 Task: Search one way flight ticket for 4 adults, 2 children, 2 infants in seat and 1 infant on lap in premium economy from New Haven: Tweed-new Haven Airport to Rock Springs: Southwest Wyoming Regional Airport (rock Springs Sweetwater County Airport) on 8-5-2023. Choice of flights is Frontier. Number of bags: 2 checked bags. Price is upto 108000. Outbound departure time preference is 22:00.
Action: Mouse moved to (340, 138)
Screenshot: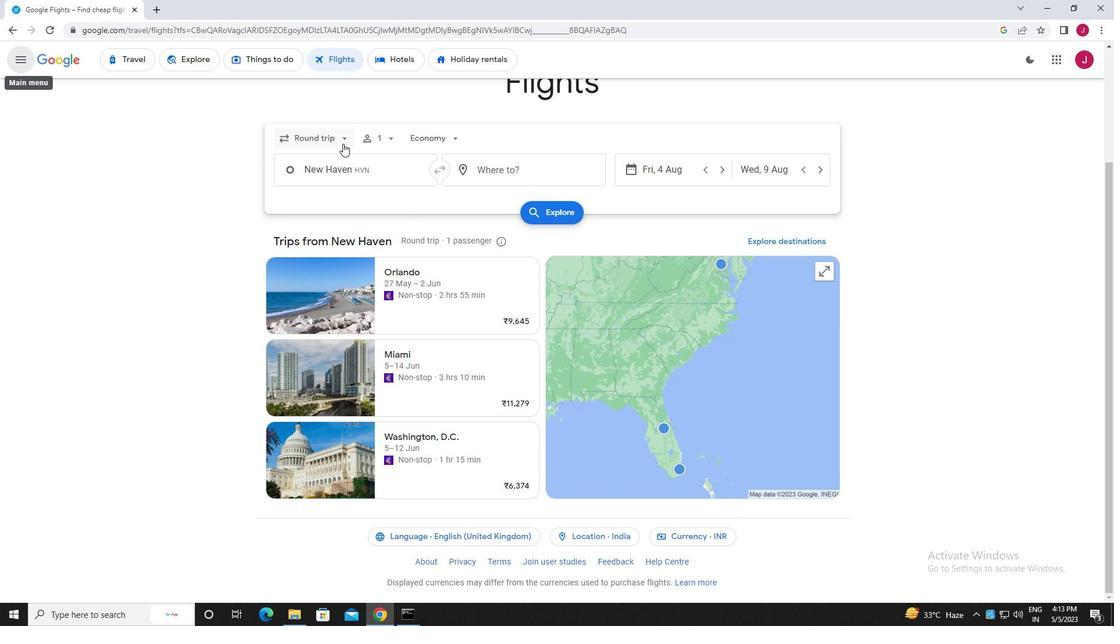 
Action: Mouse pressed left at (340, 138)
Screenshot: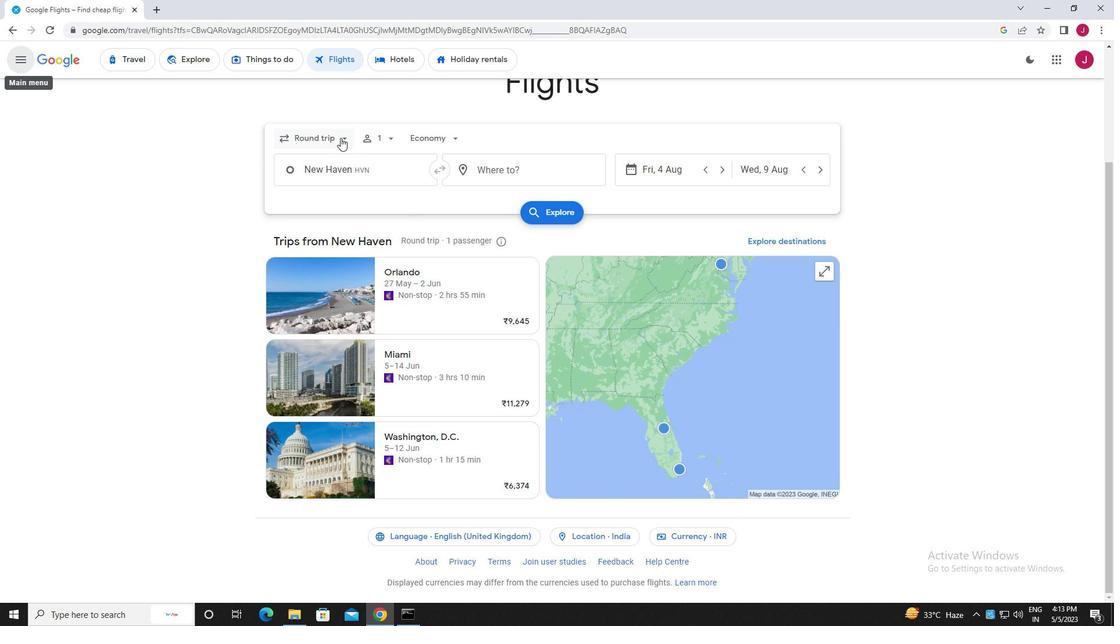 
Action: Mouse moved to (338, 188)
Screenshot: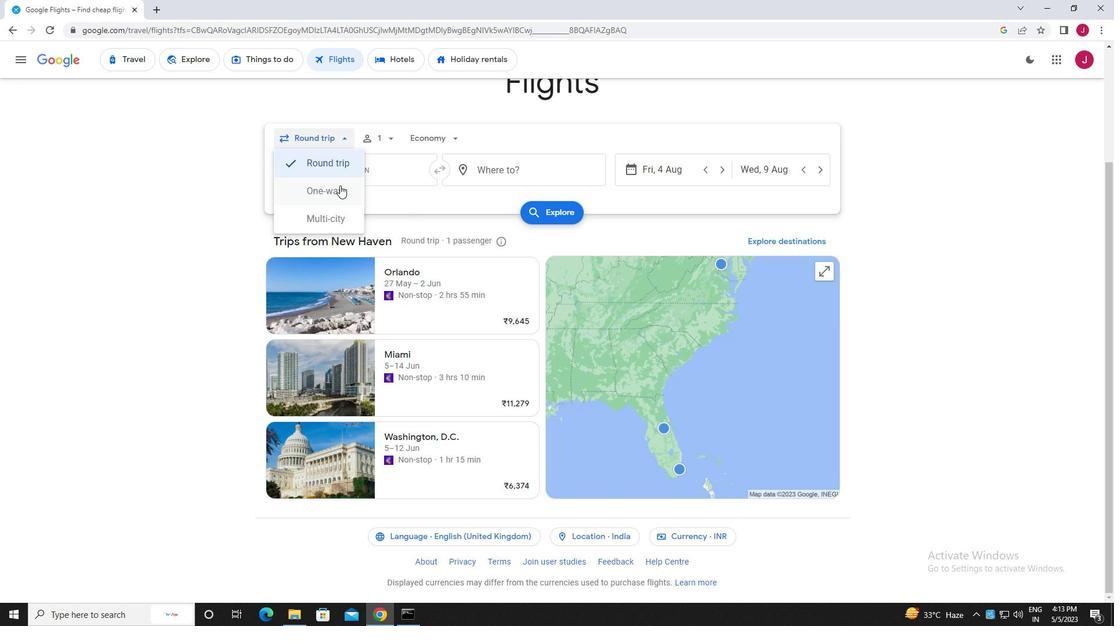 
Action: Mouse pressed left at (338, 188)
Screenshot: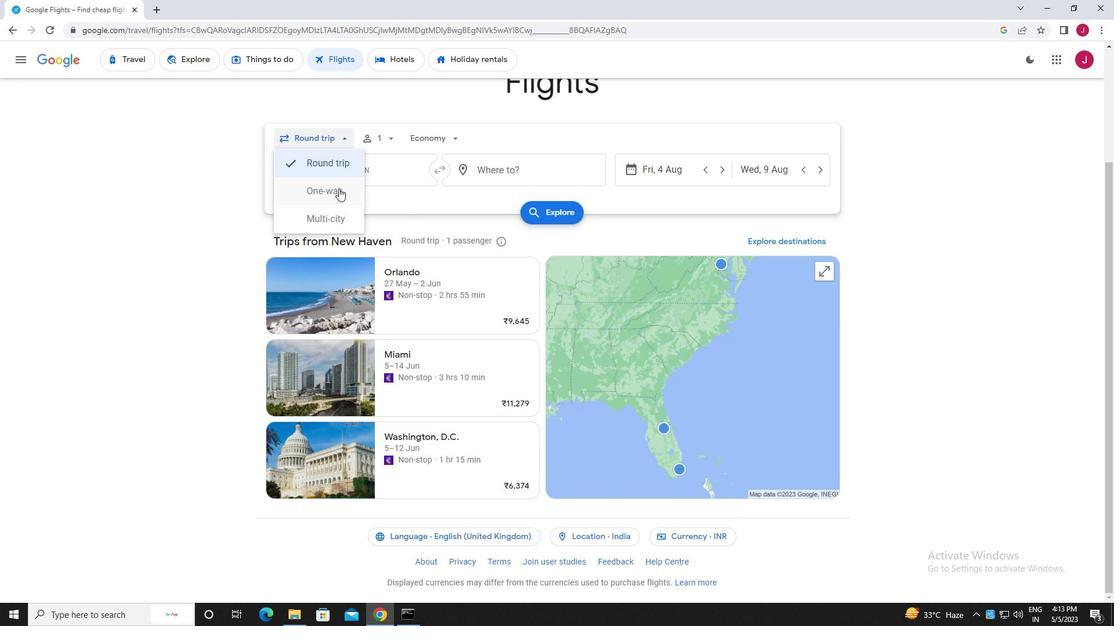 
Action: Mouse moved to (387, 136)
Screenshot: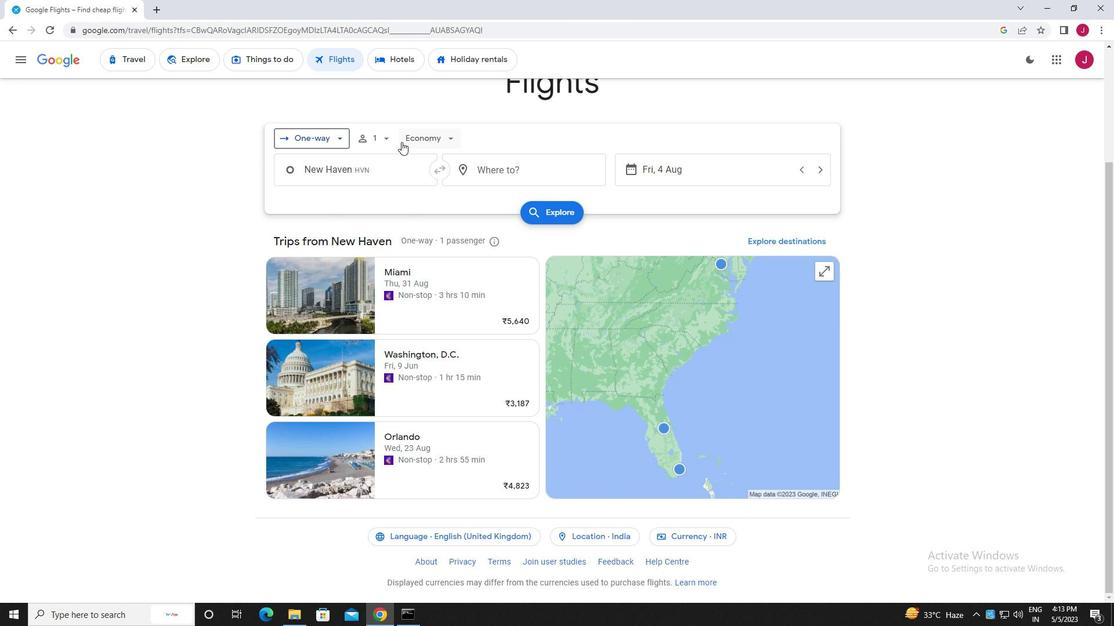 
Action: Mouse pressed left at (387, 136)
Screenshot: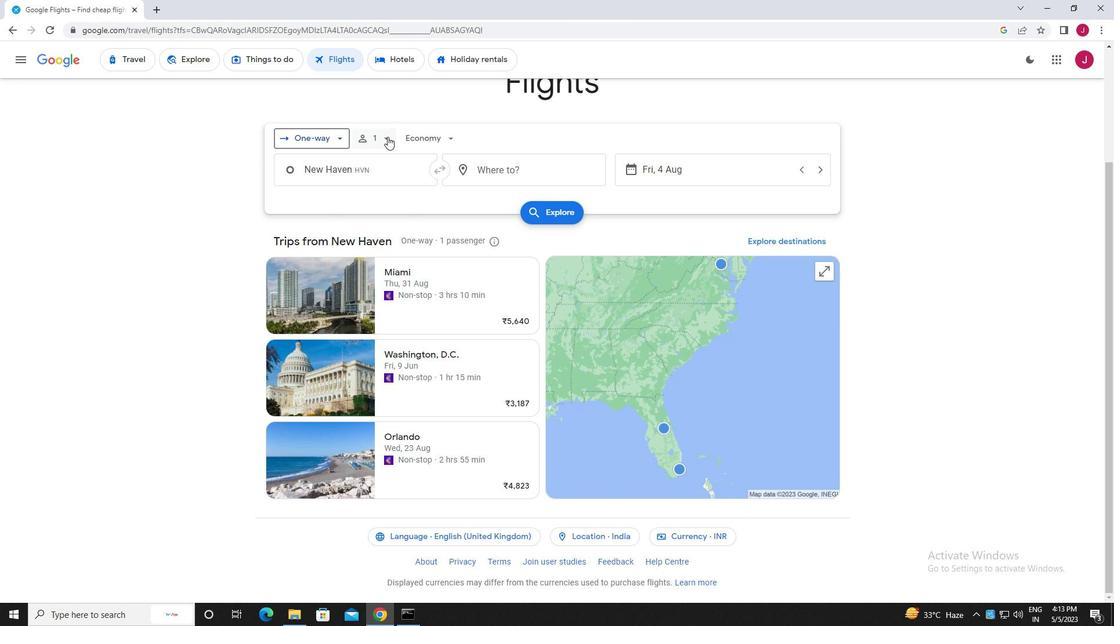 
Action: Mouse moved to (476, 164)
Screenshot: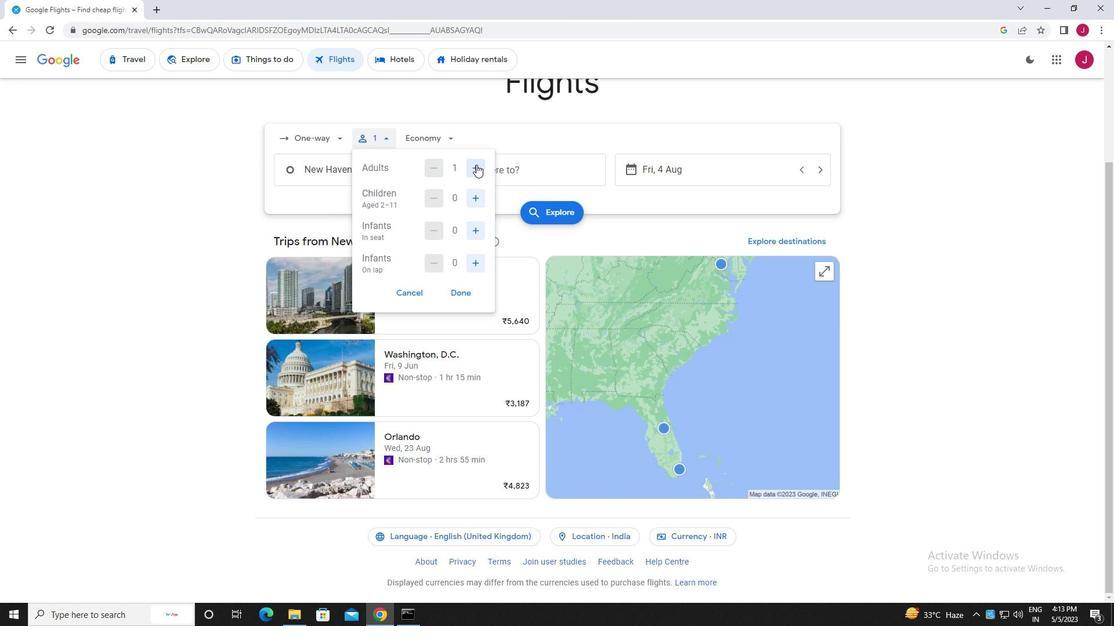 
Action: Mouse pressed left at (476, 164)
Screenshot: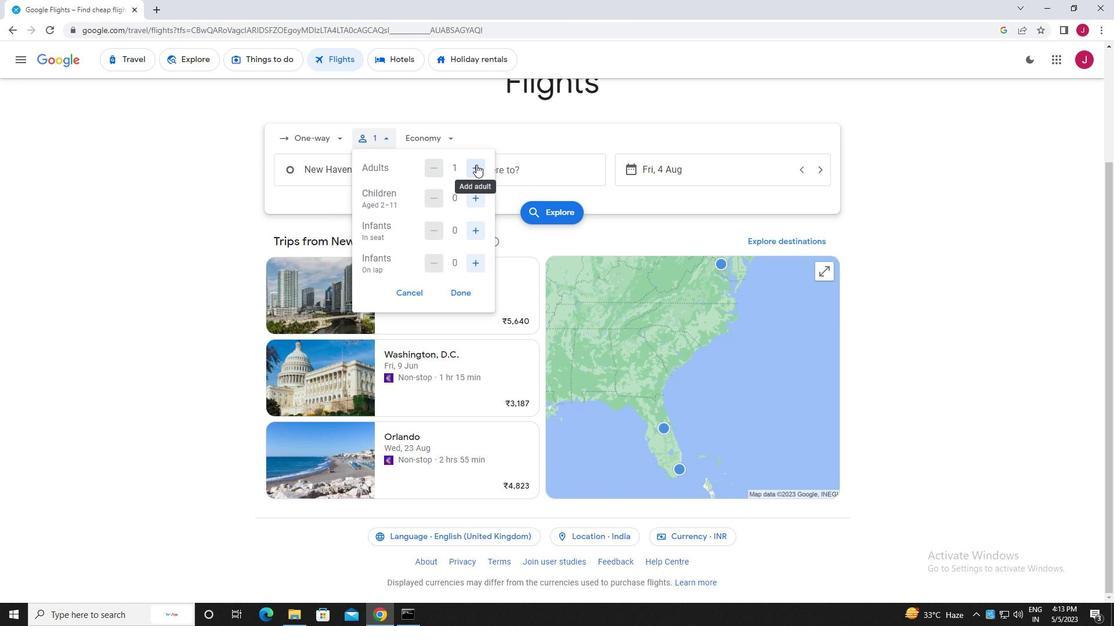 
Action: Mouse pressed left at (476, 164)
Screenshot: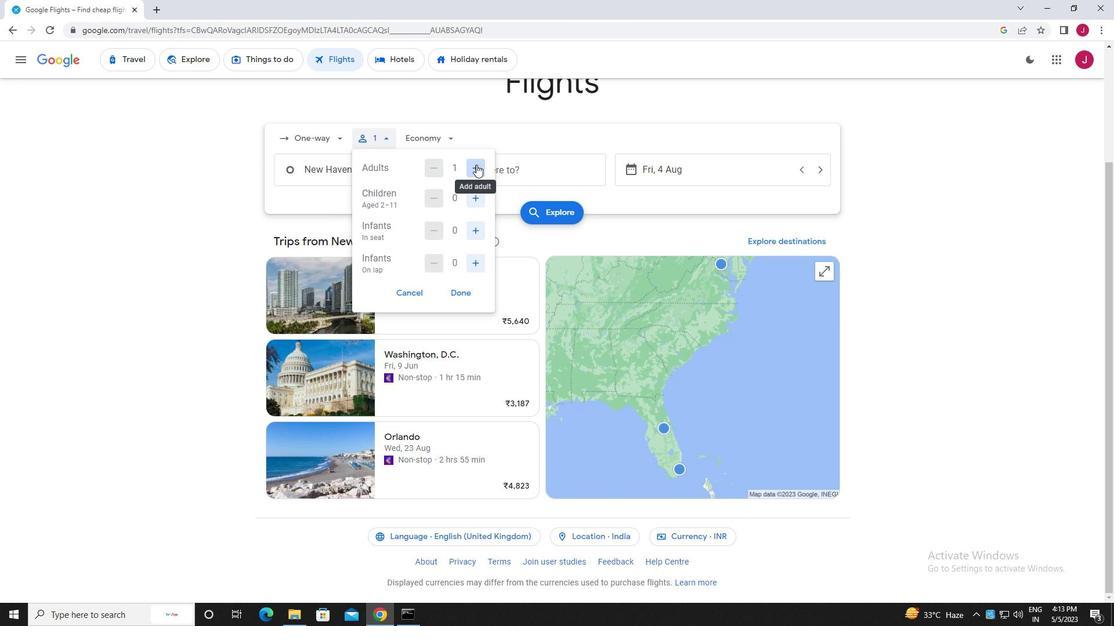 
Action: Mouse pressed left at (476, 164)
Screenshot: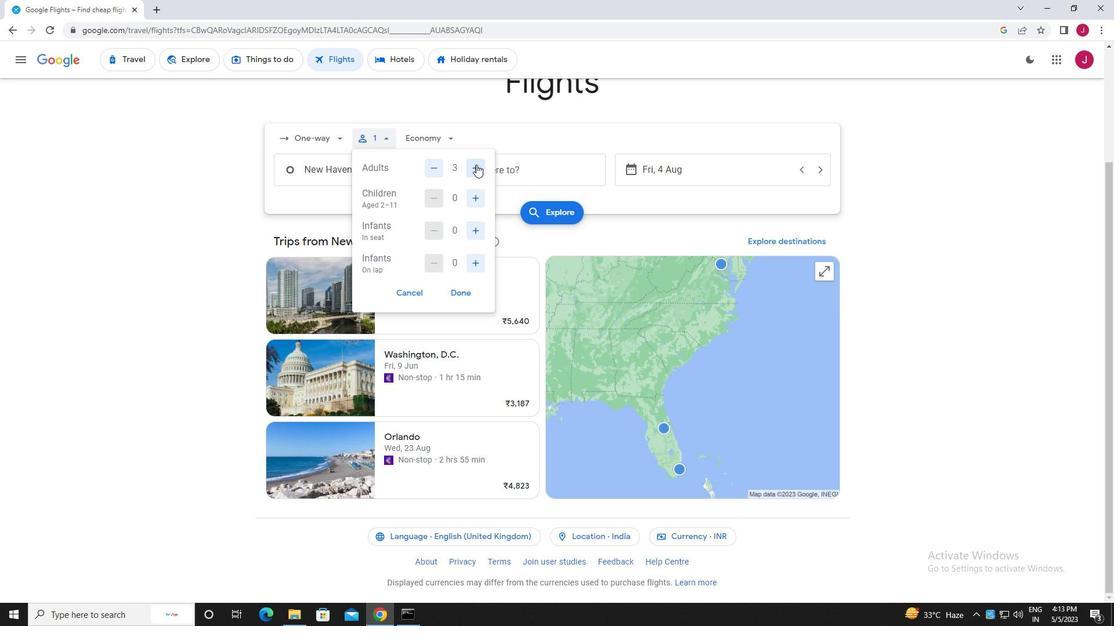 
Action: Mouse moved to (475, 200)
Screenshot: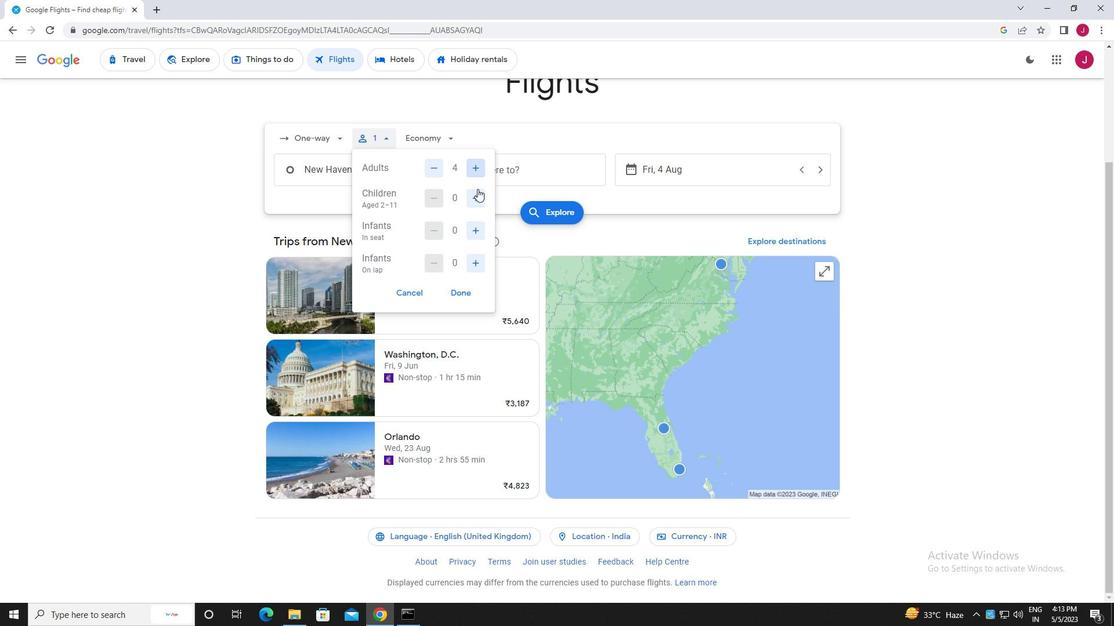 
Action: Mouse pressed left at (475, 200)
Screenshot: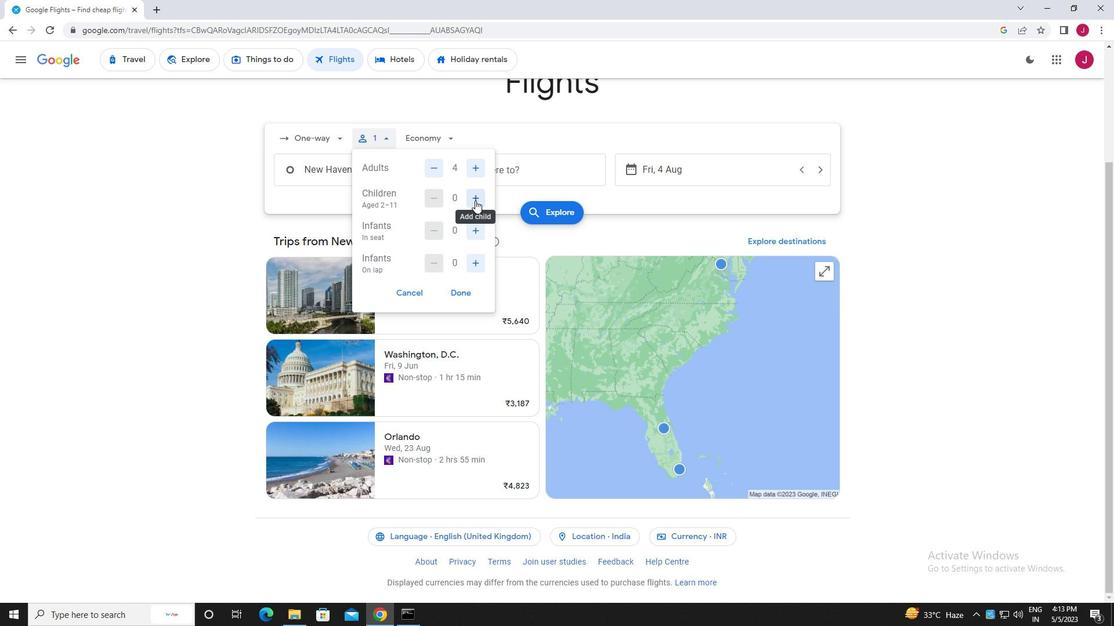 
Action: Mouse pressed left at (475, 200)
Screenshot: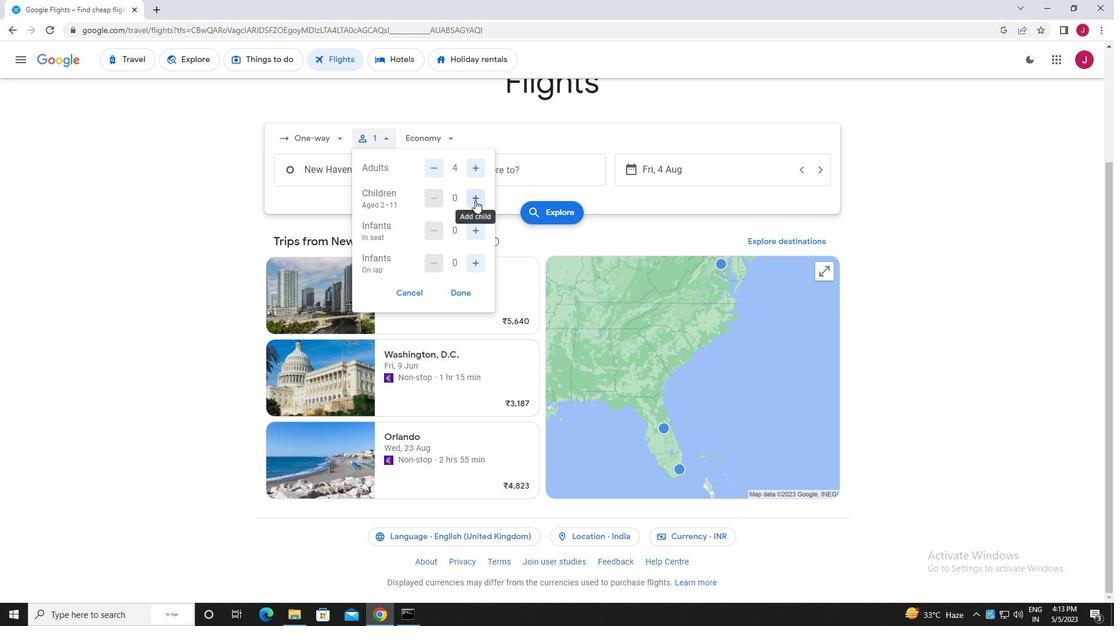 
Action: Mouse moved to (477, 228)
Screenshot: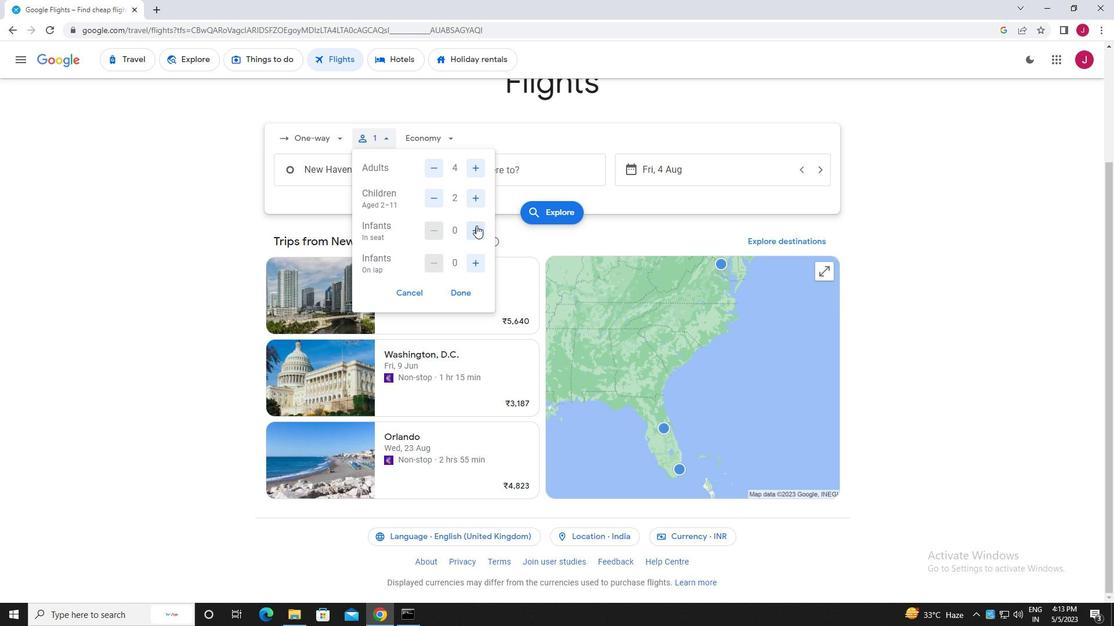
Action: Mouse pressed left at (477, 228)
Screenshot: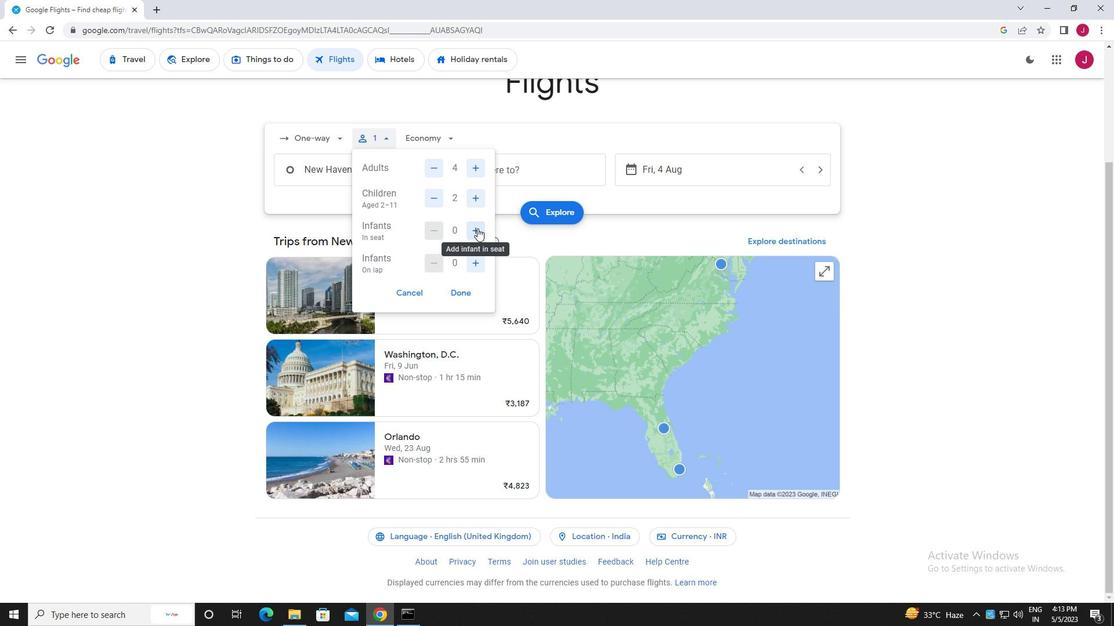 
Action: Mouse pressed left at (477, 228)
Screenshot: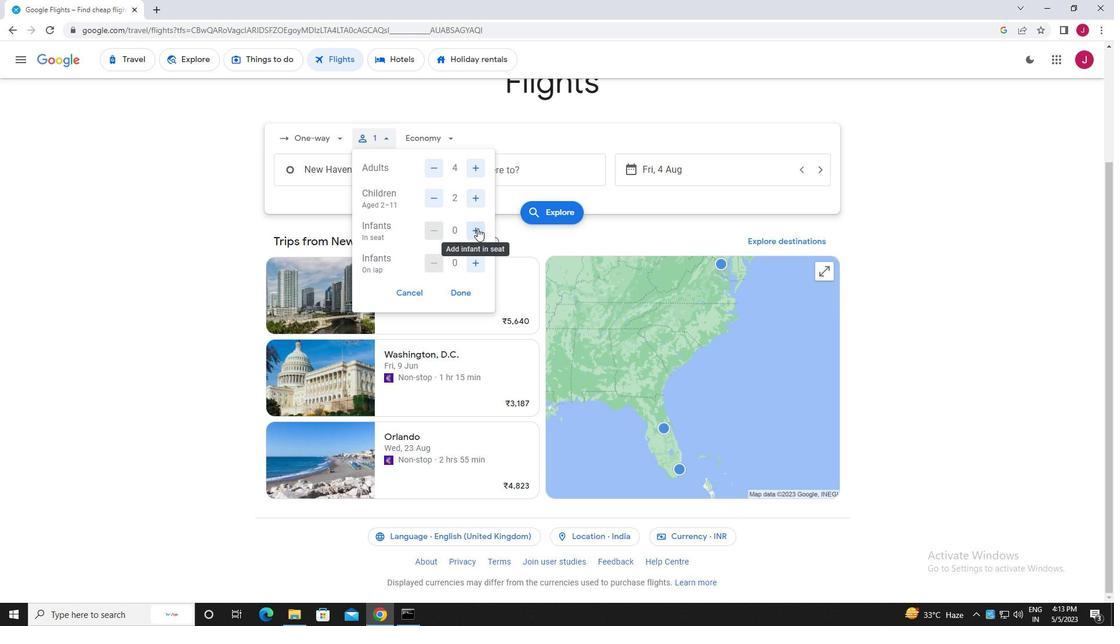 
Action: Mouse moved to (475, 257)
Screenshot: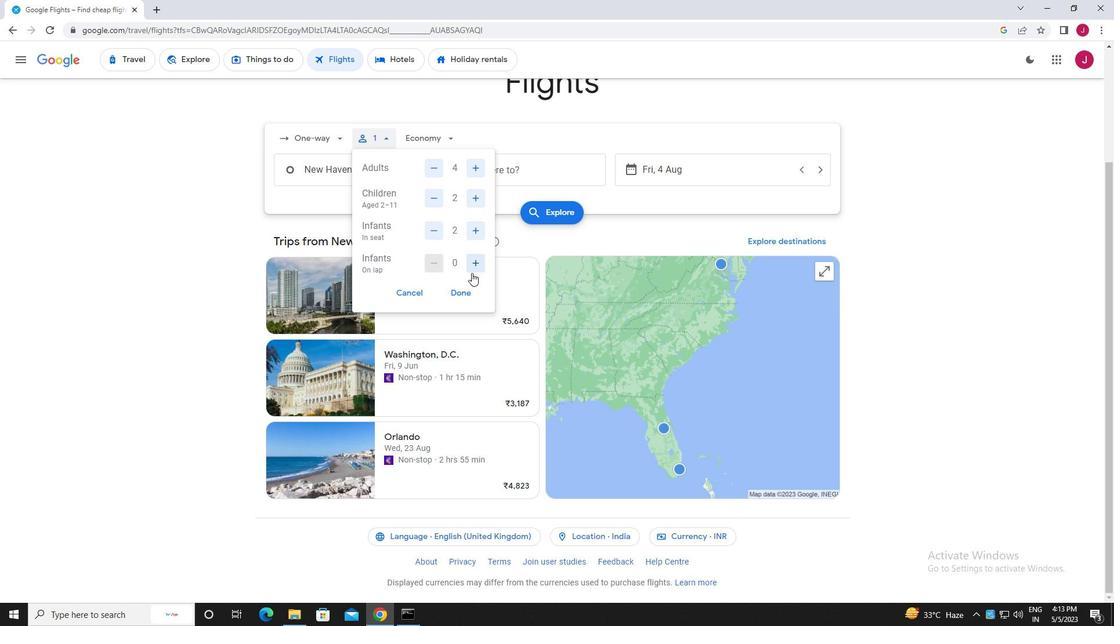
Action: Mouse pressed left at (475, 257)
Screenshot: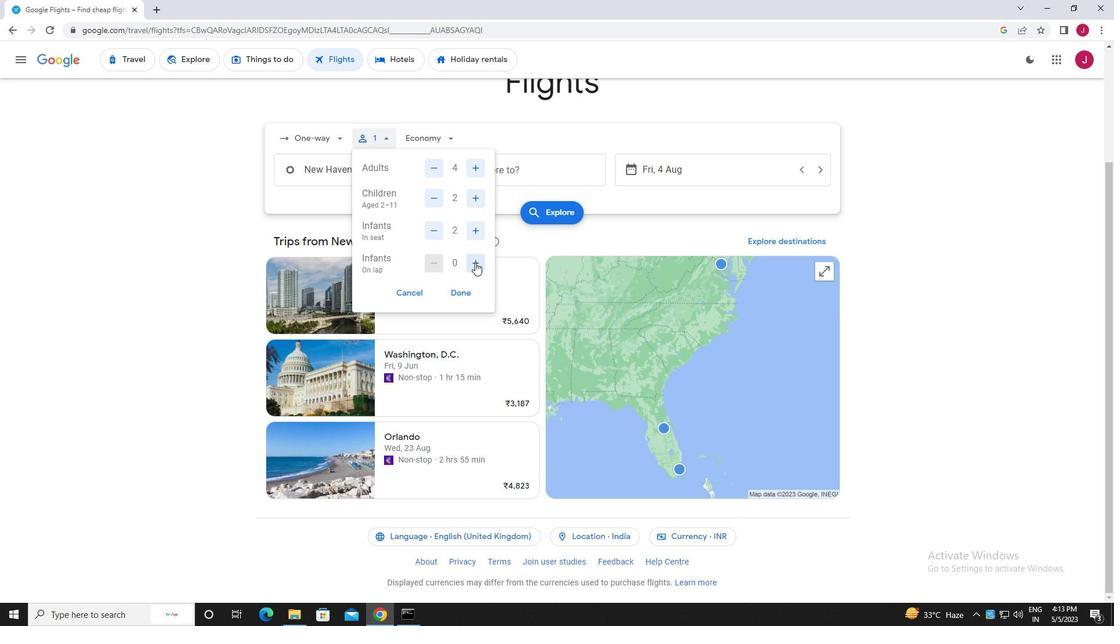 
Action: Mouse moved to (461, 290)
Screenshot: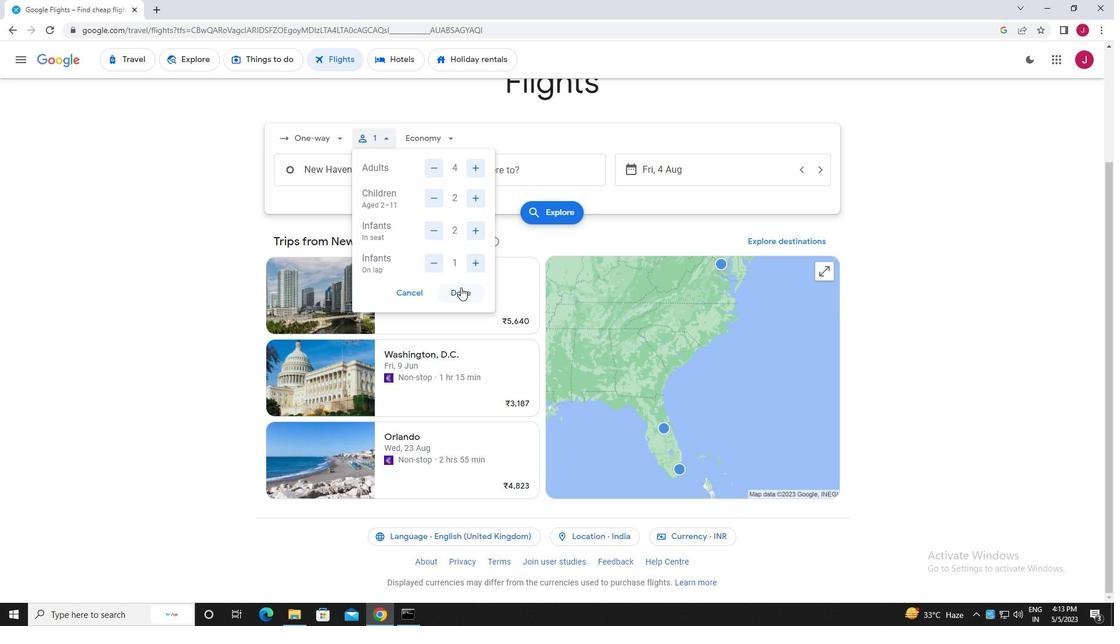 
Action: Mouse pressed left at (461, 290)
Screenshot: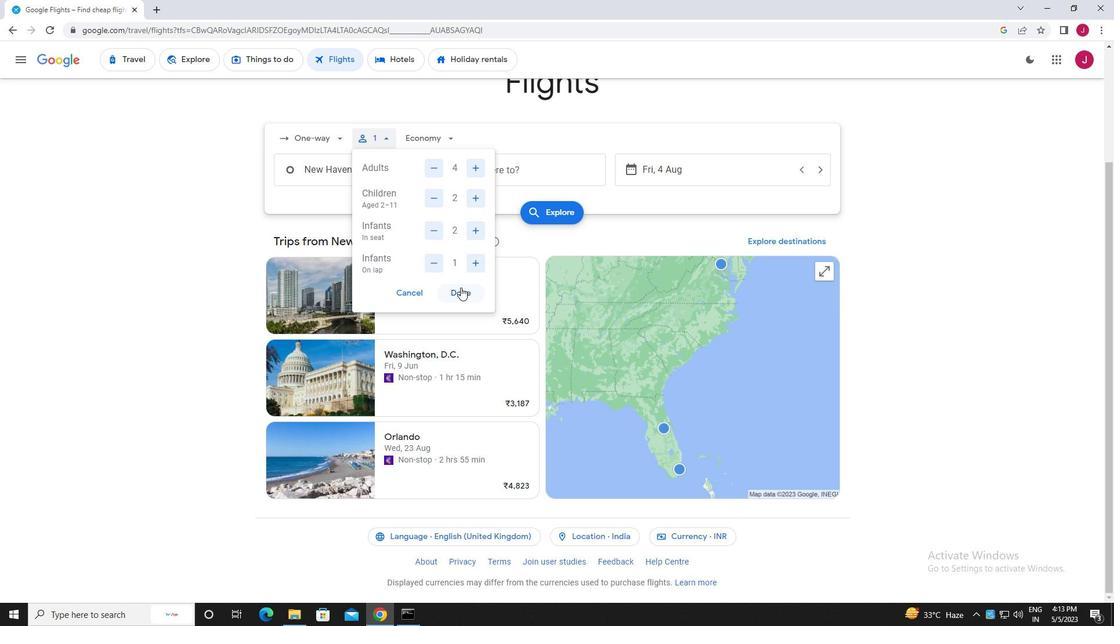 
Action: Mouse moved to (431, 134)
Screenshot: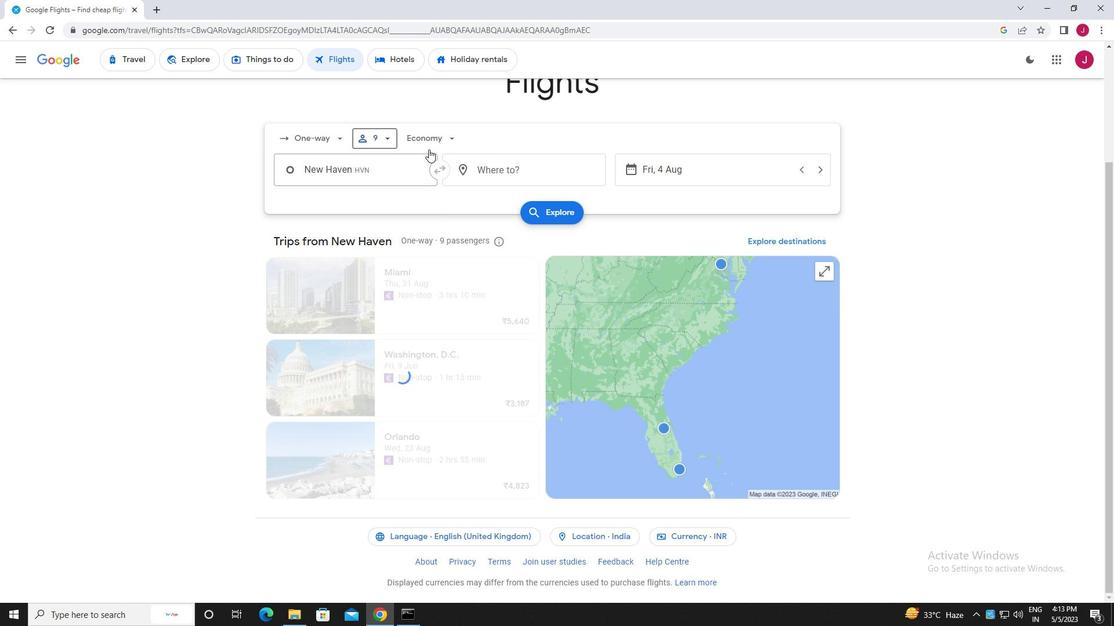 
Action: Mouse pressed left at (431, 134)
Screenshot: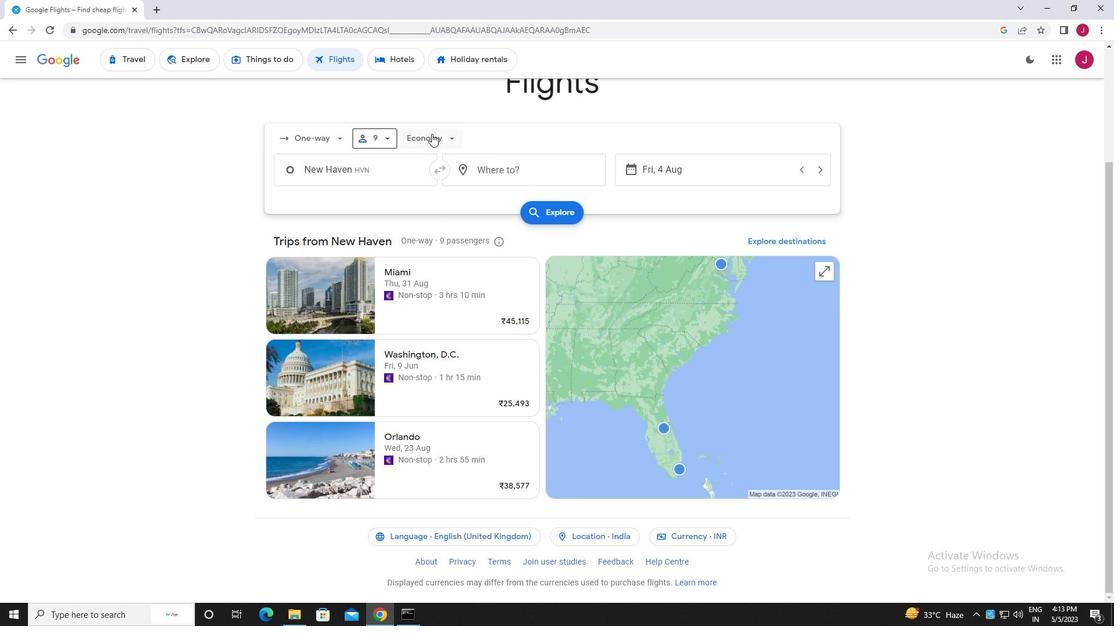 
Action: Mouse moved to (456, 191)
Screenshot: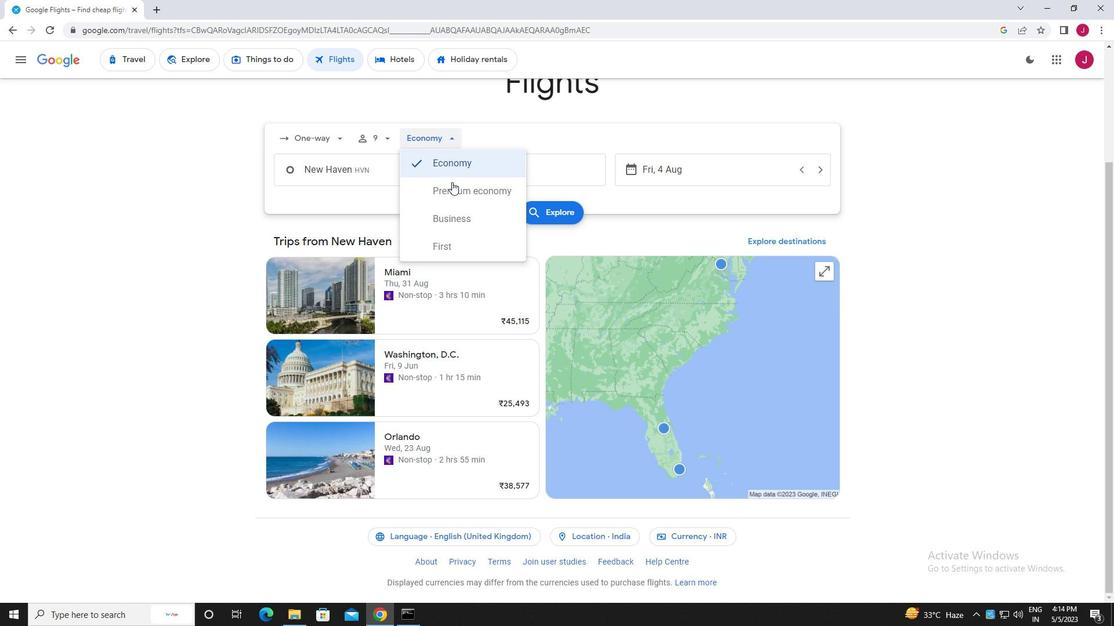 
Action: Mouse pressed left at (456, 191)
Screenshot: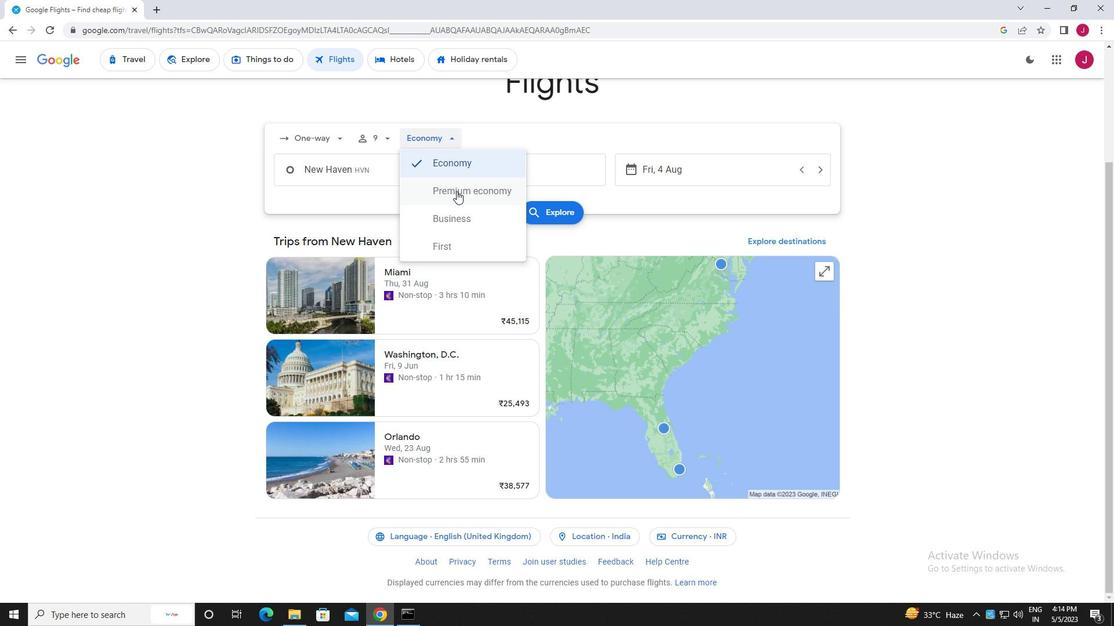 
Action: Mouse moved to (400, 174)
Screenshot: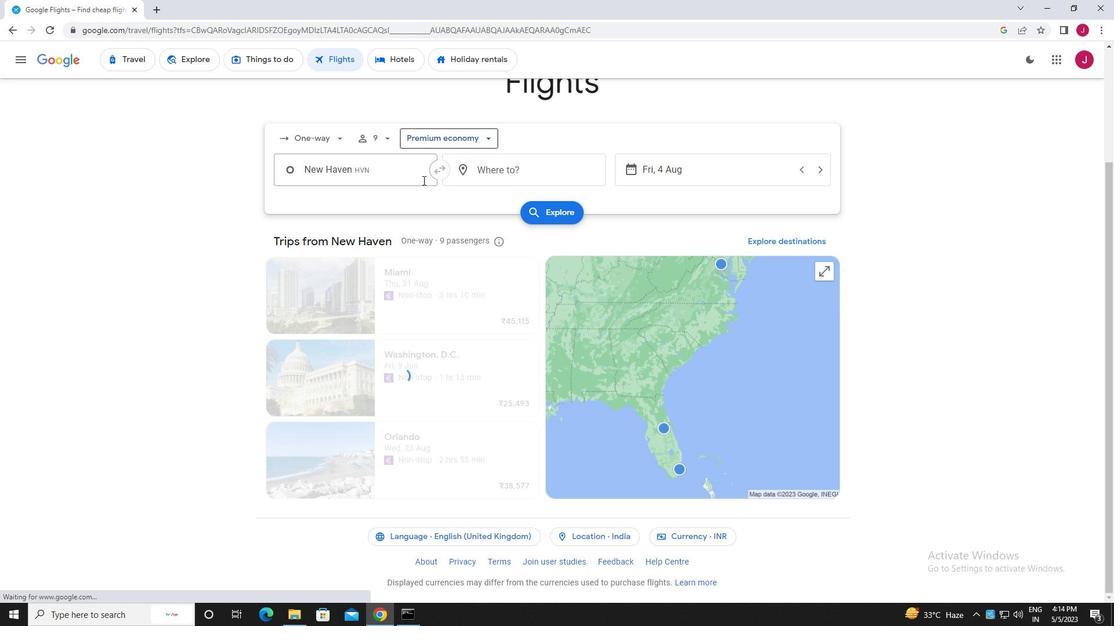 
Action: Mouse pressed left at (400, 174)
Screenshot: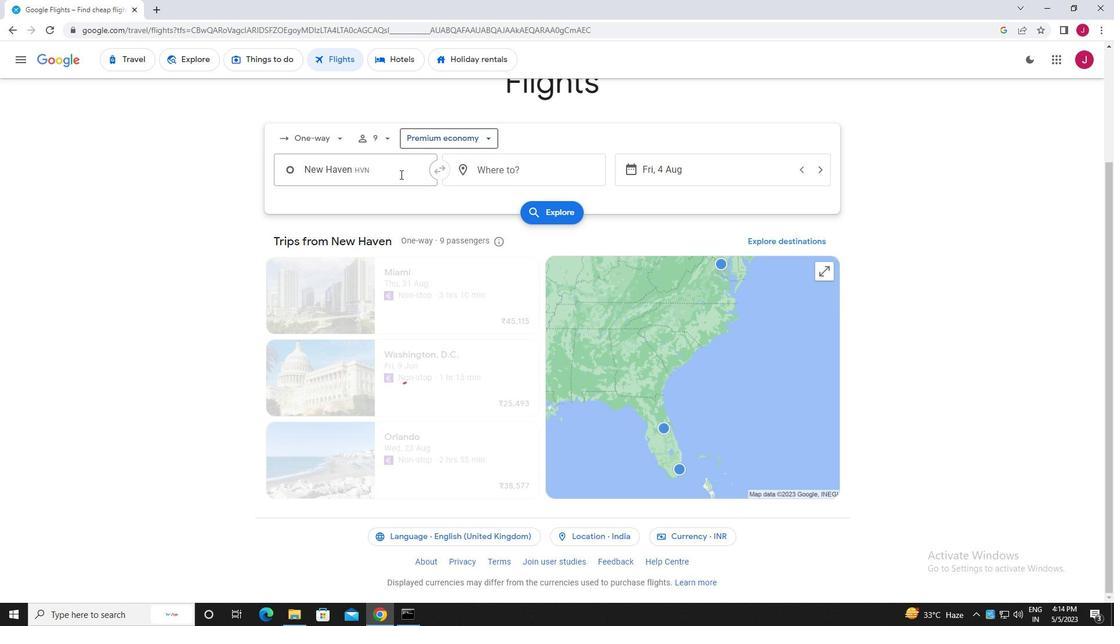 
Action: Key pressed new<Key.space>haven
Screenshot: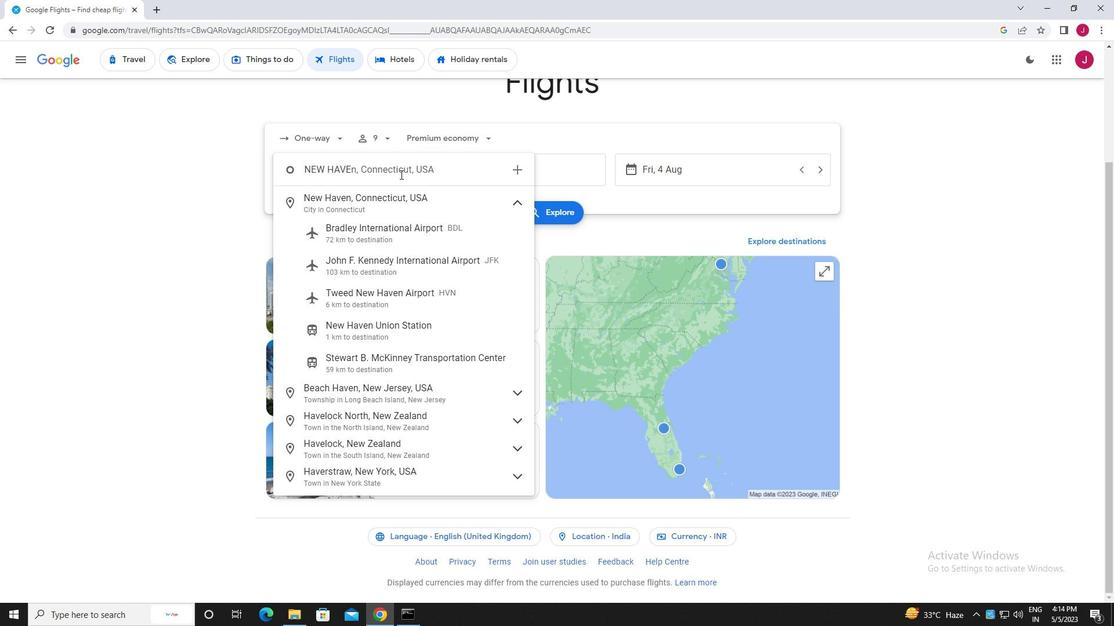 
Action: Mouse moved to (400, 300)
Screenshot: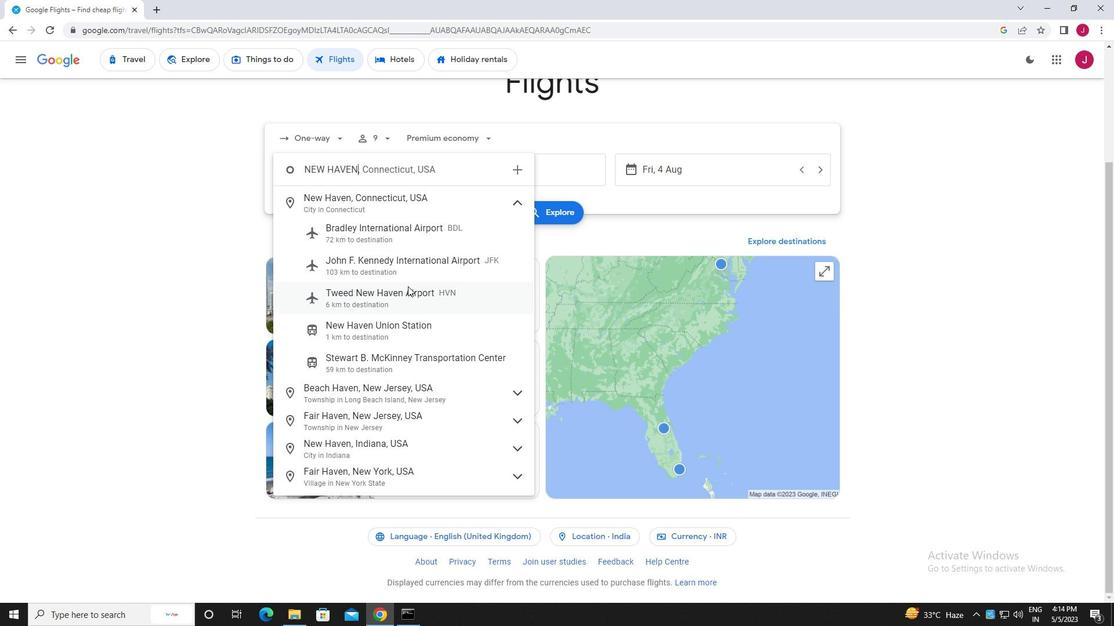
Action: Mouse pressed left at (400, 300)
Screenshot: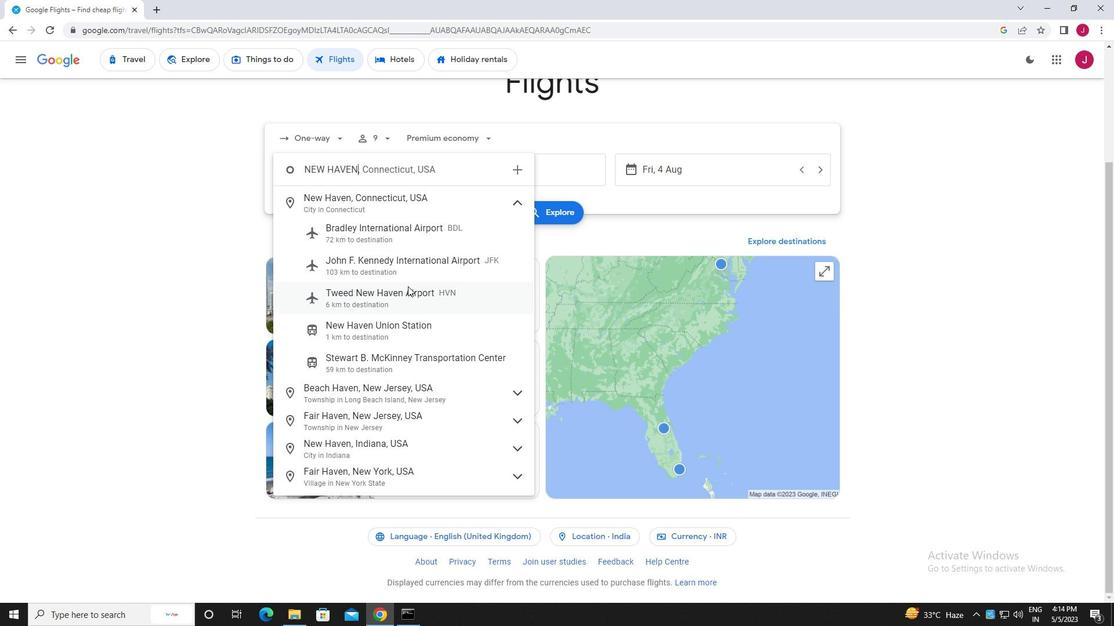 
Action: Mouse moved to (509, 169)
Screenshot: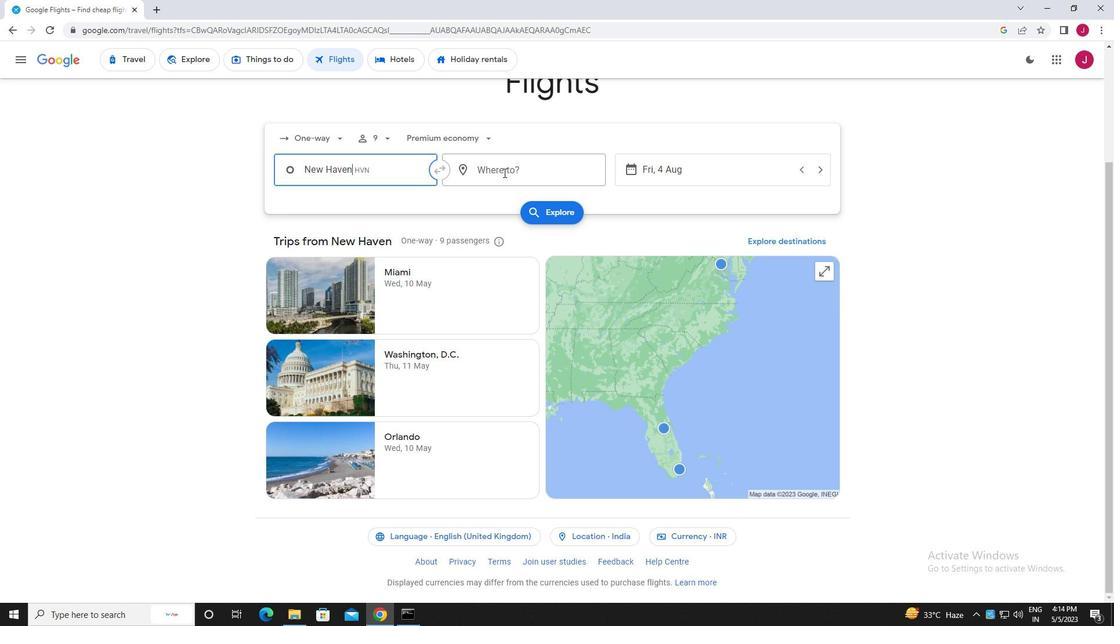 
Action: Mouse pressed left at (509, 169)
Screenshot: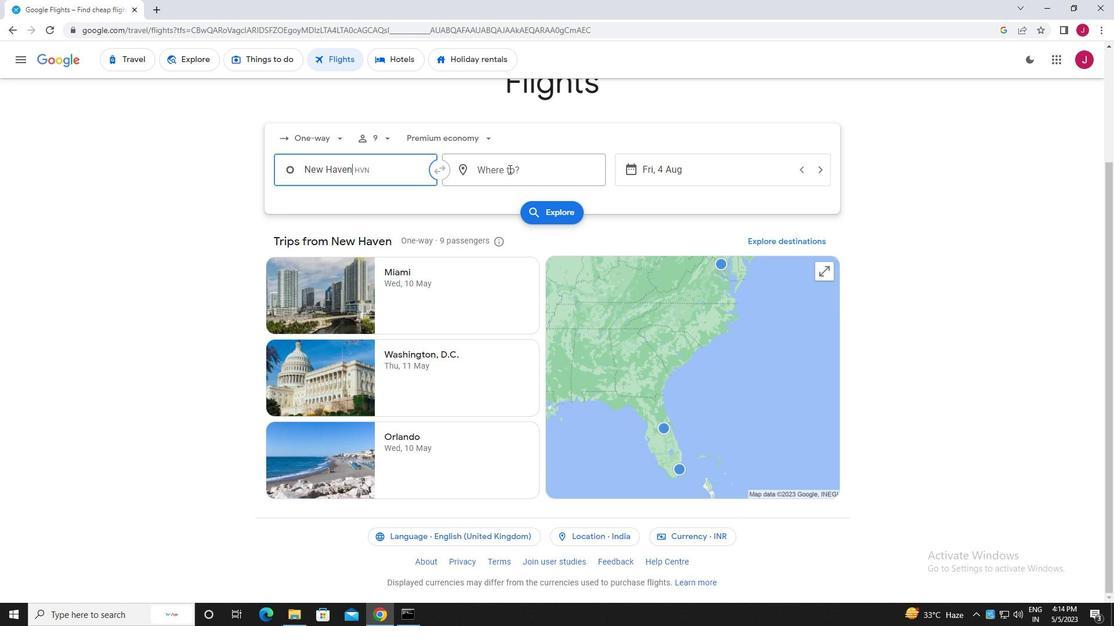
Action: Key pressed rock<Key.space>sp
Screenshot: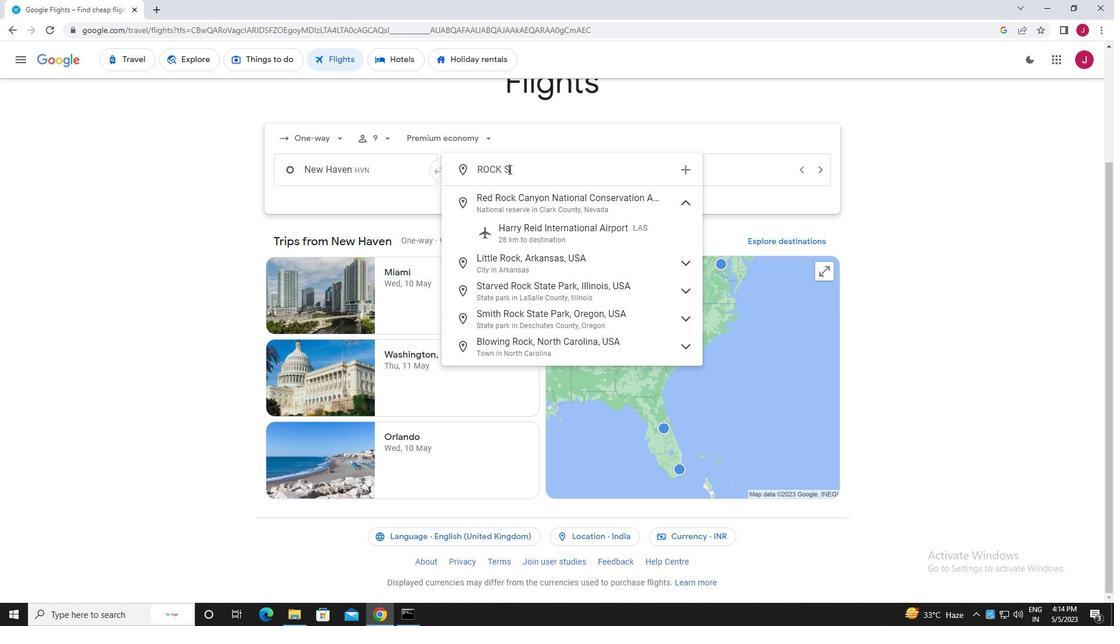 
Action: Mouse moved to (559, 265)
Screenshot: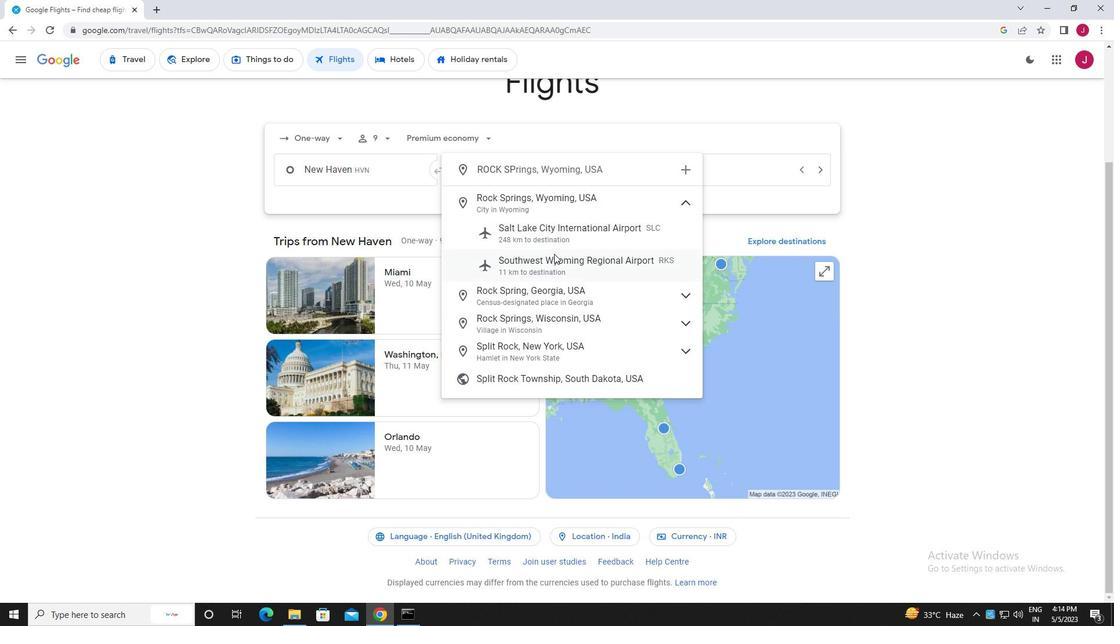 
Action: Mouse pressed left at (559, 265)
Screenshot: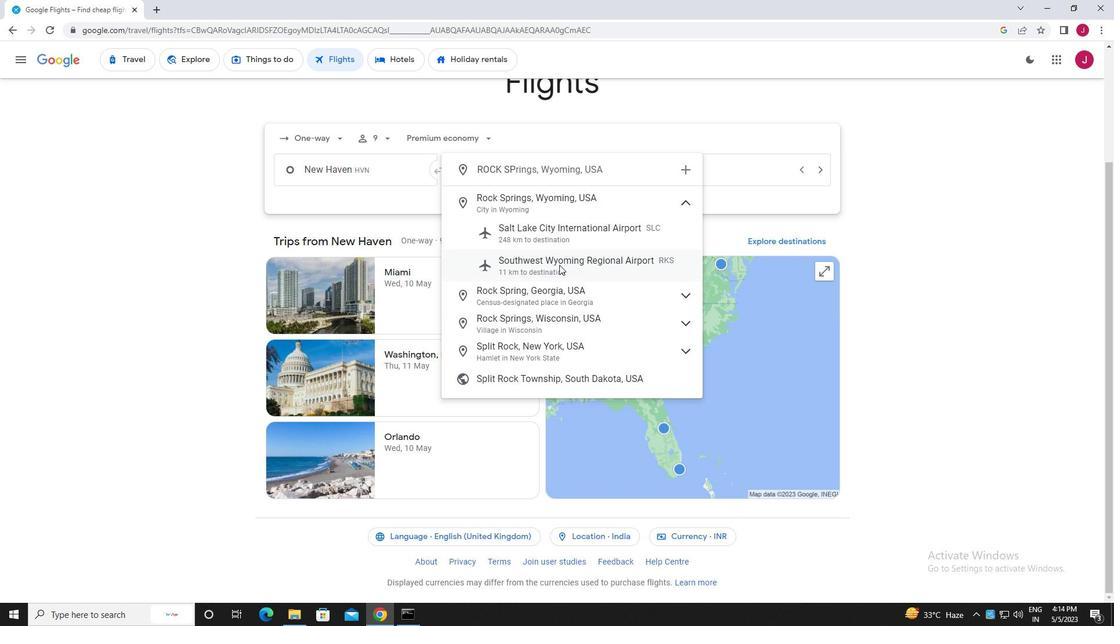 
Action: Mouse moved to (682, 175)
Screenshot: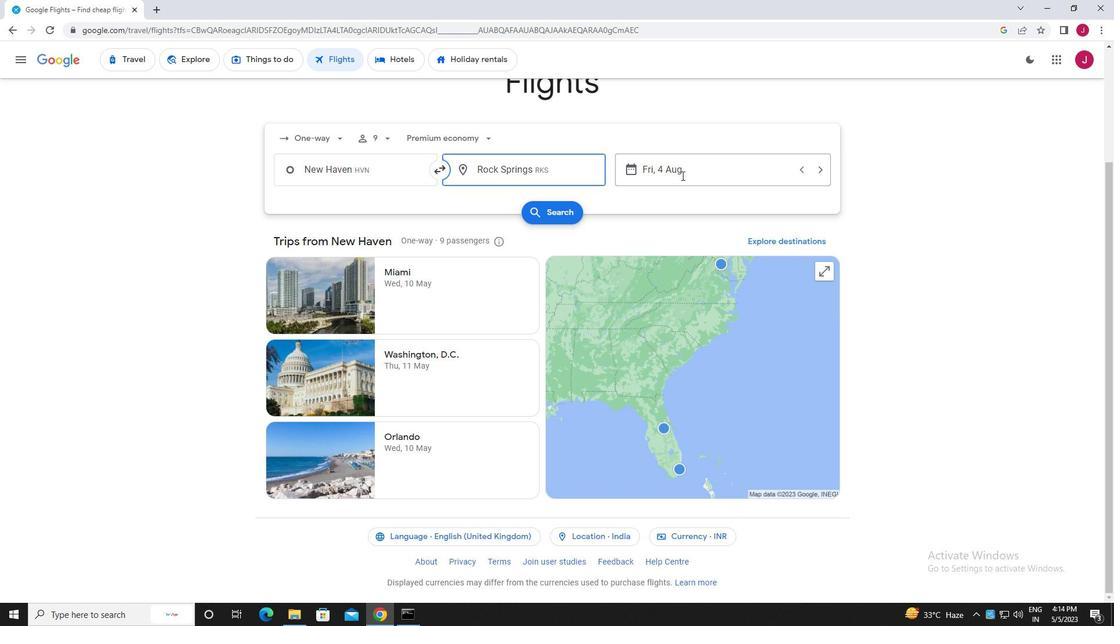 
Action: Mouse pressed left at (682, 175)
Screenshot: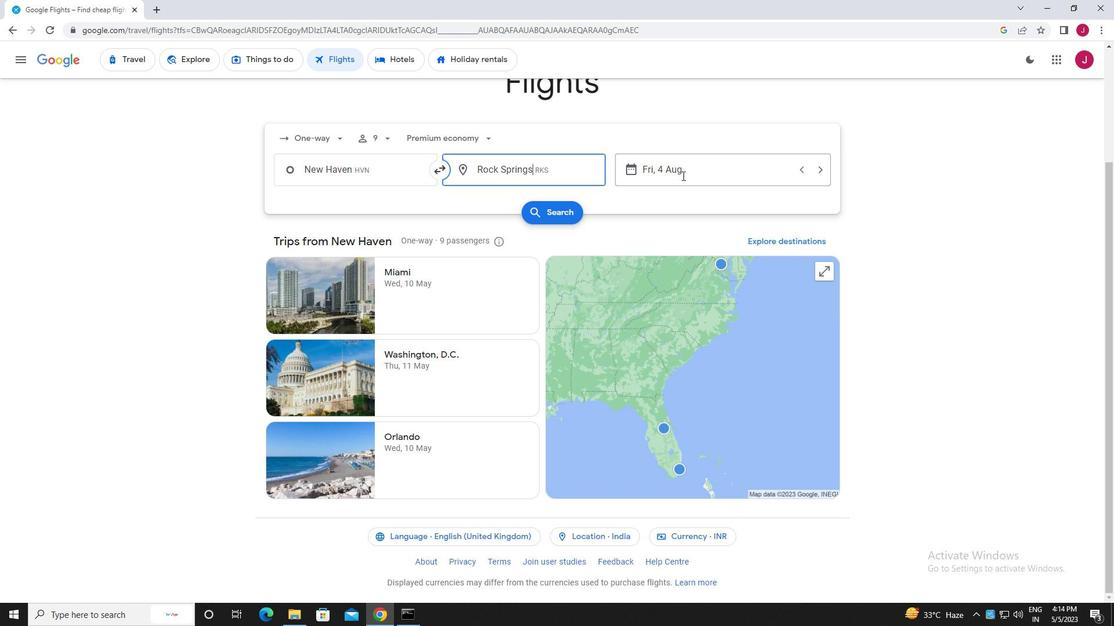 
Action: Mouse moved to (588, 267)
Screenshot: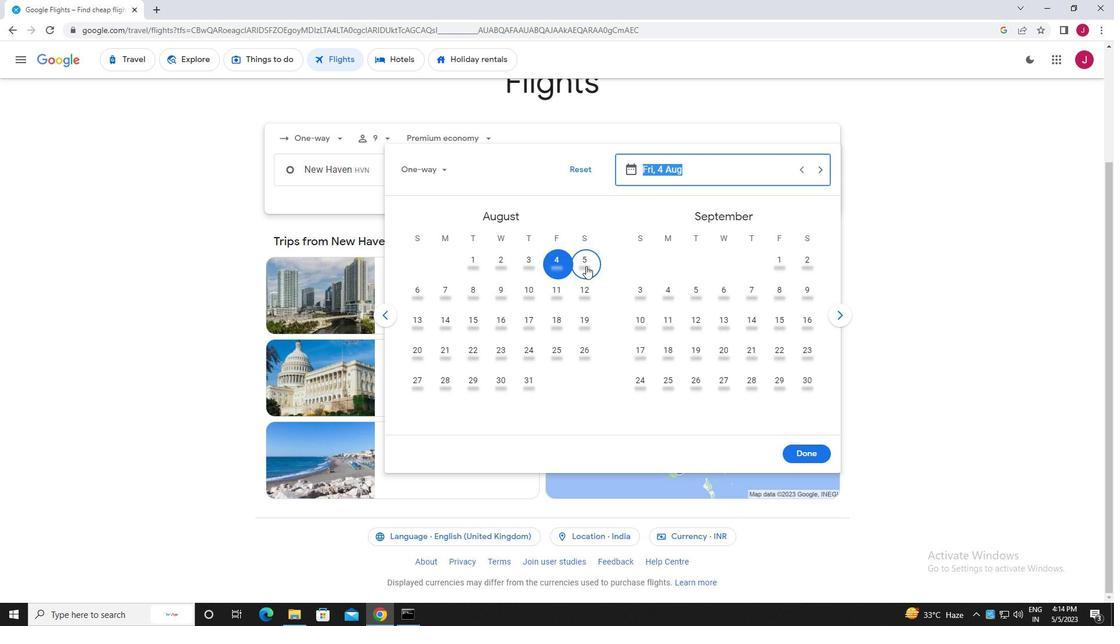 
Action: Mouse pressed left at (588, 267)
Screenshot: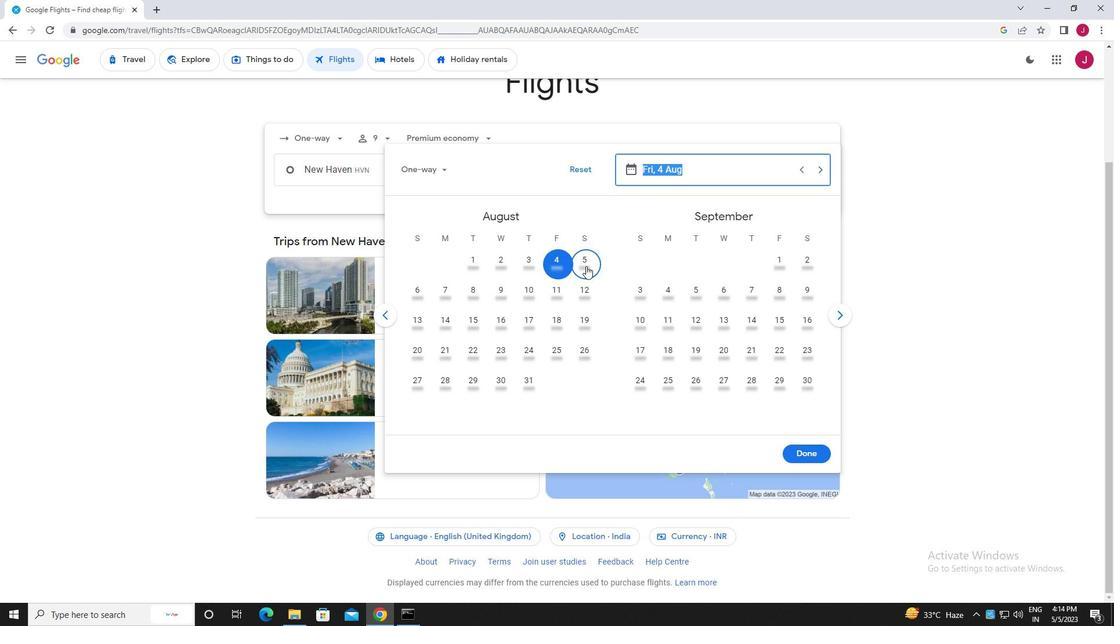 
Action: Mouse moved to (795, 456)
Screenshot: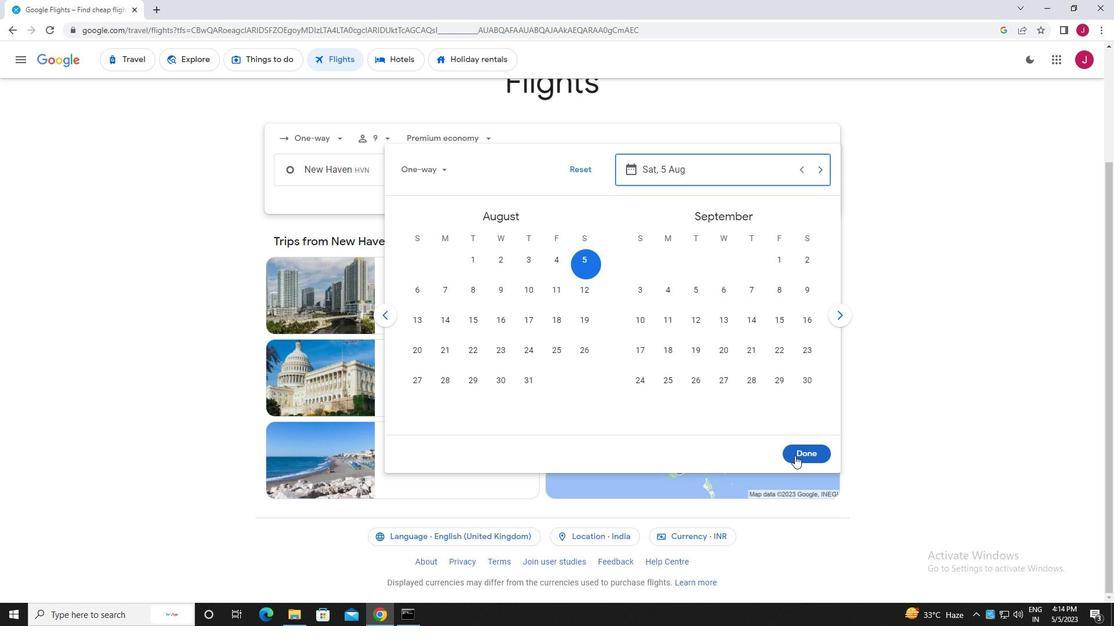 
Action: Mouse pressed left at (795, 456)
Screenshot: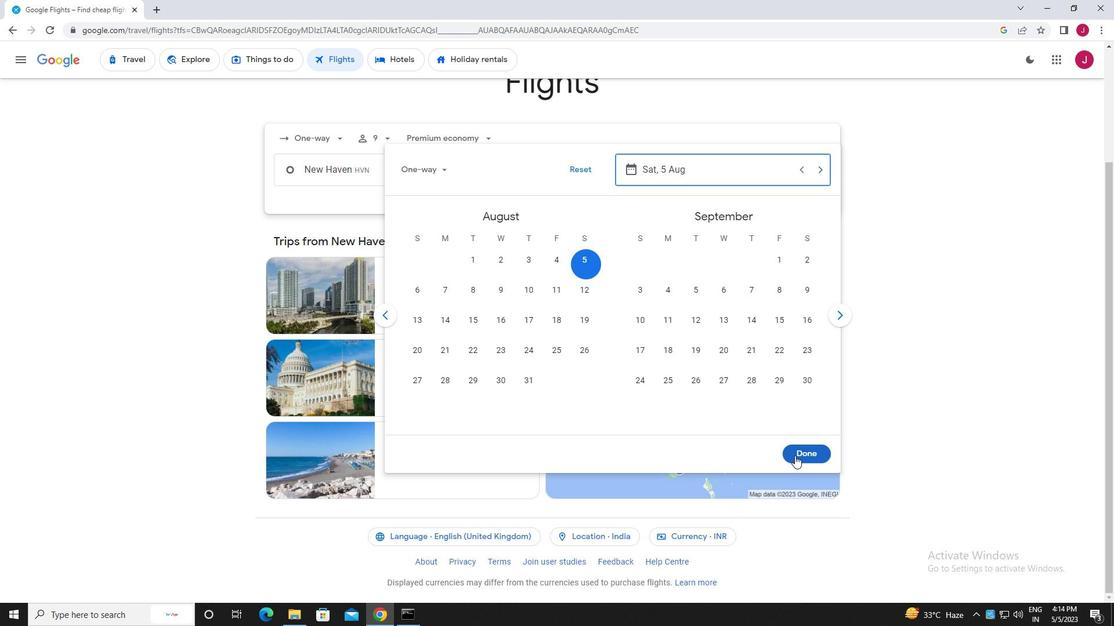 
Action: Mouse moved to (560, 210)
Screenshot: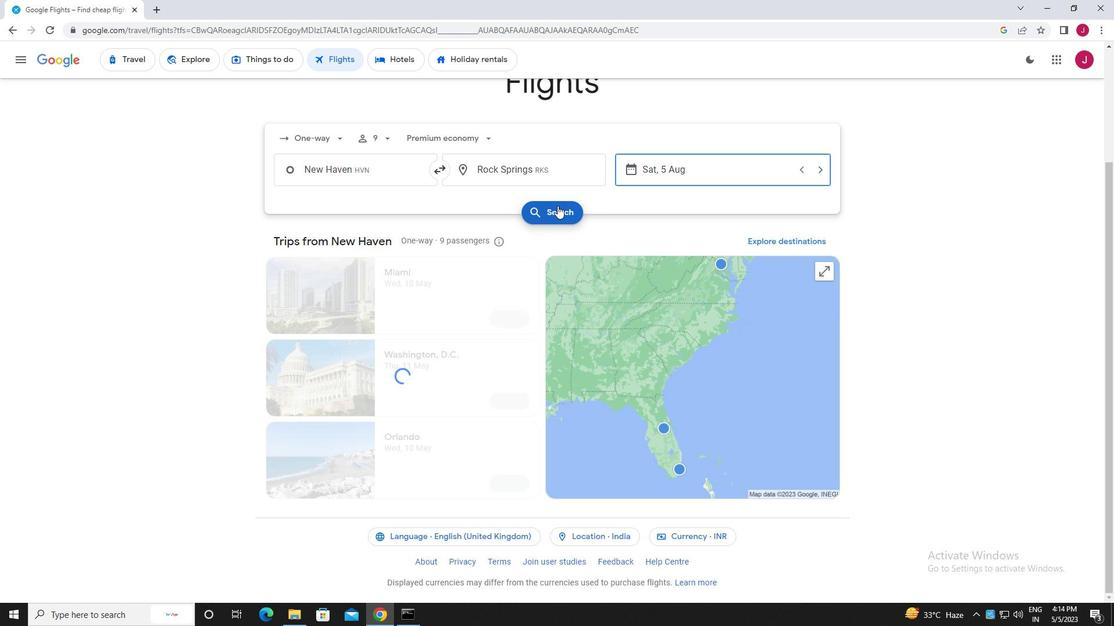 
Action: Mouse pressed left at (560, 210)
Screenshot: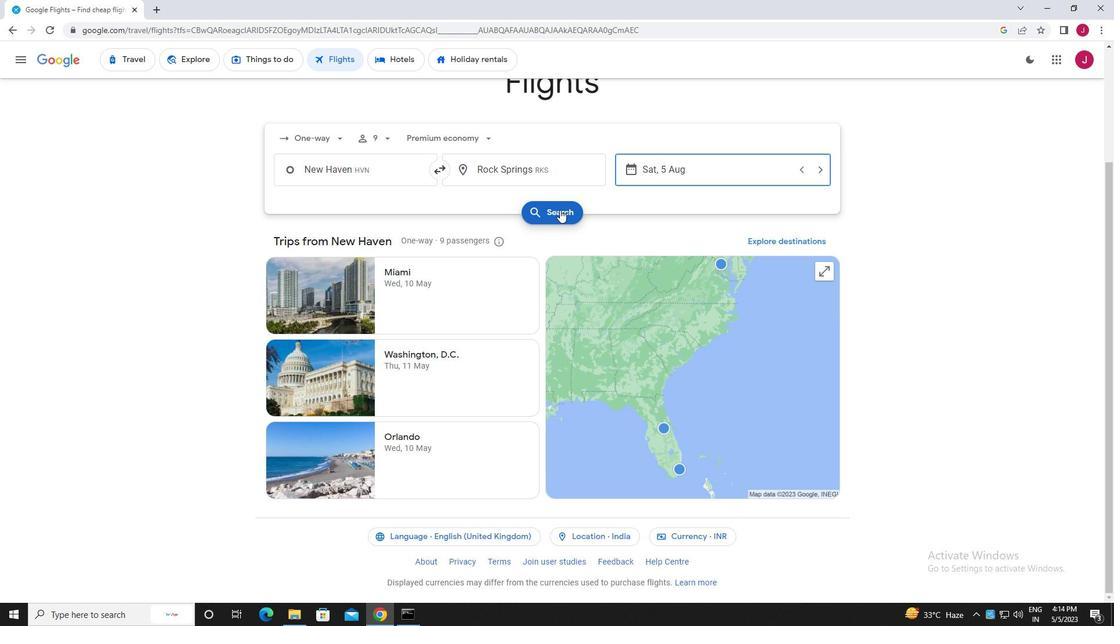 
Action: Mouse moved to (303, 167)
Screenshot: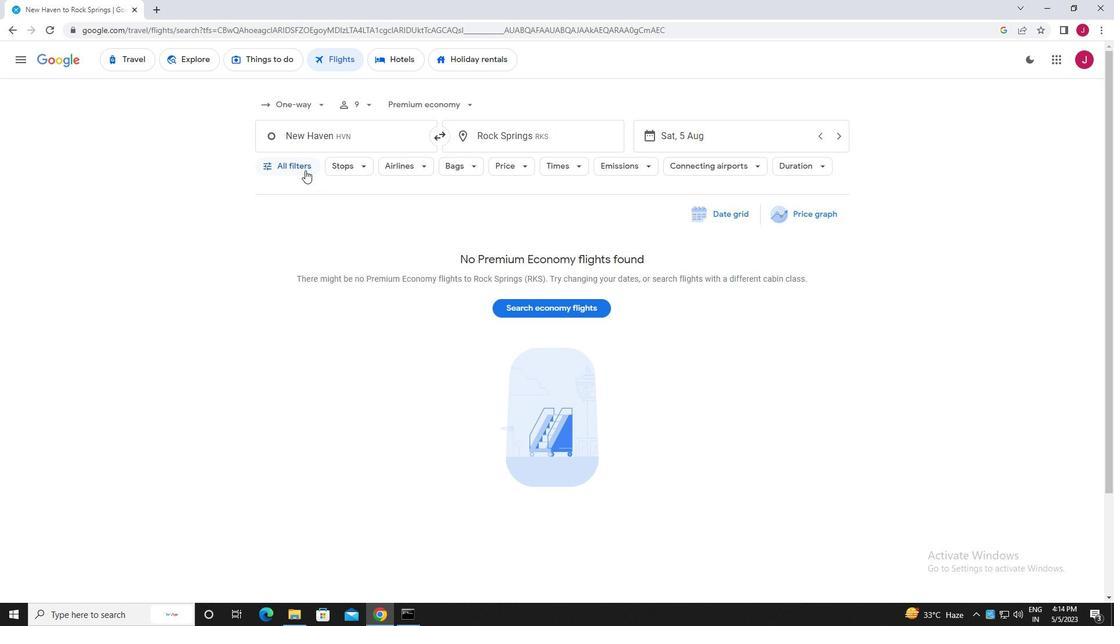 
Action: Mouse pressed left at (303, 167)
Screenshot: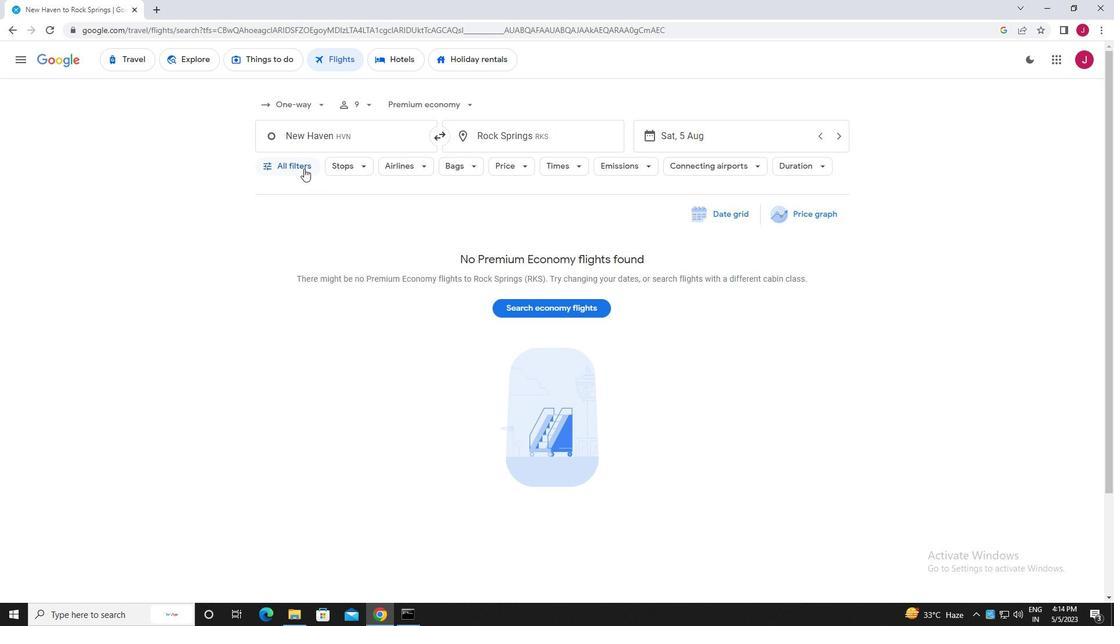 
Action: Mouse moved to (351, 242)
Screenshot: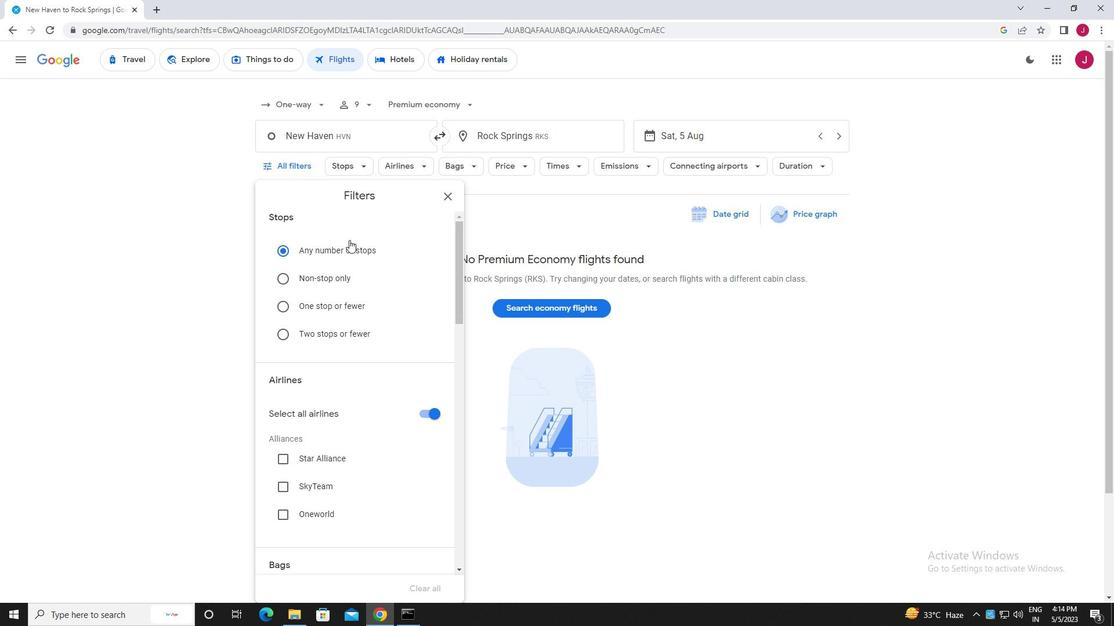 
Action: Mouse scrolled (351, 241) with delta (0, 0)
Screenshot: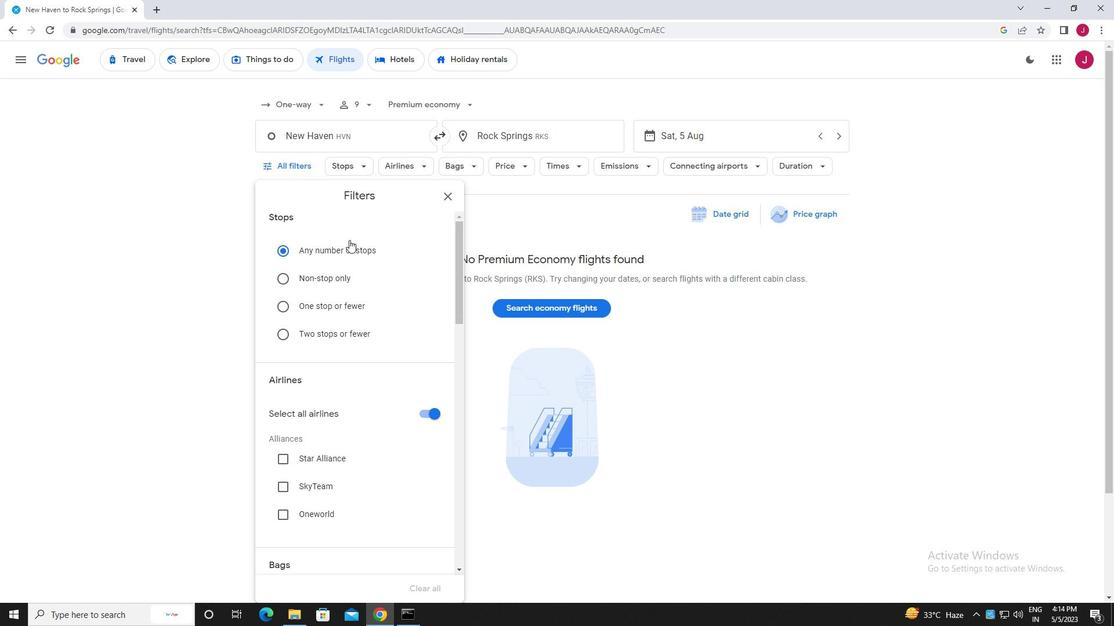 
Action: Mouse scrolled (351, 241) with delta (0, 0)
Screenshot: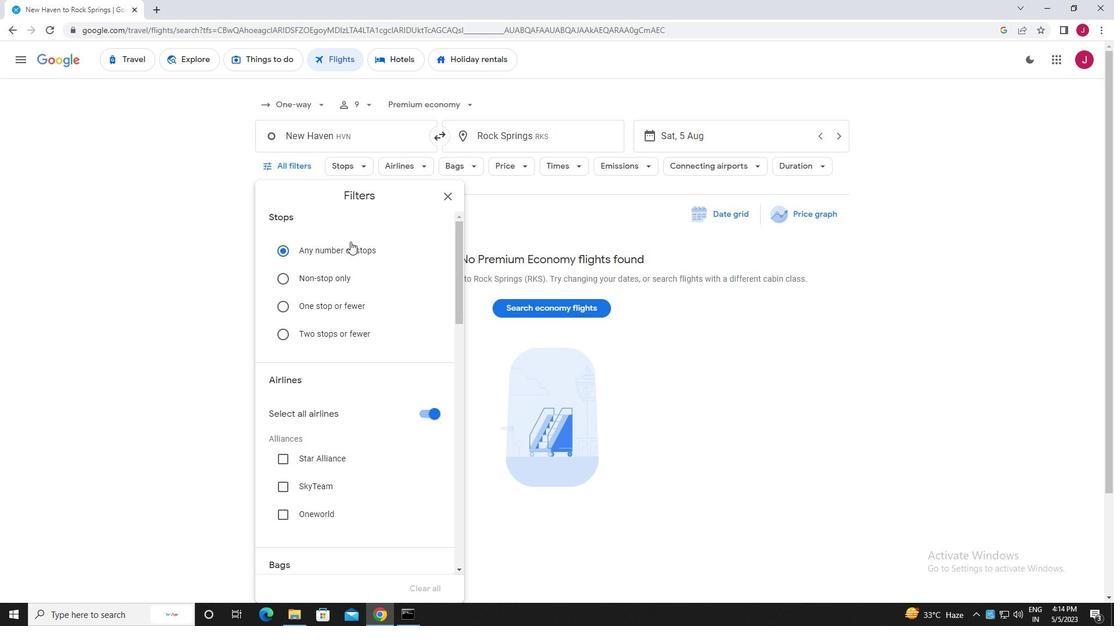 
Action: Mouse scrolled (351, 241) with delta (0, 0)
Screenshot: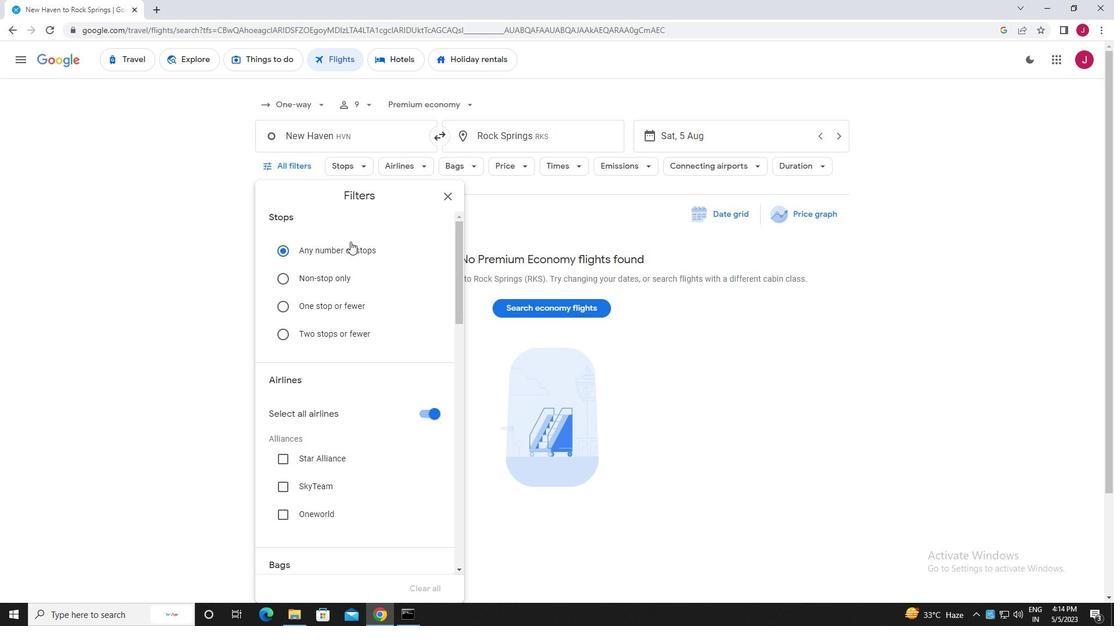 
Action: Mouse moved to (430, 239)
Screenshot: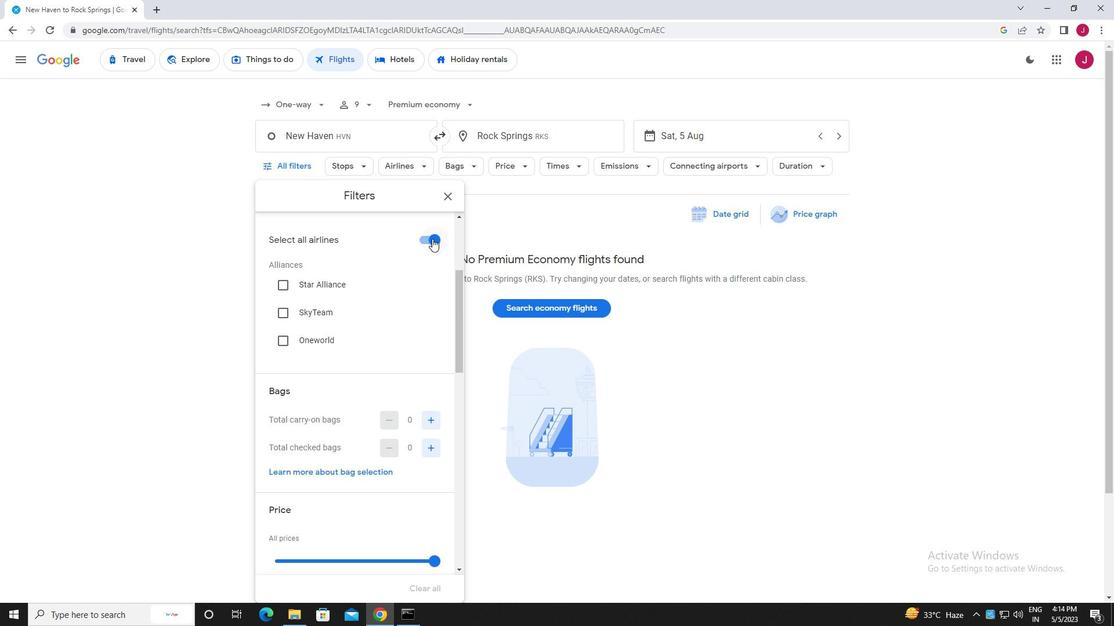 
Action: Mouse pressed left at (430, 239)
Screenshot: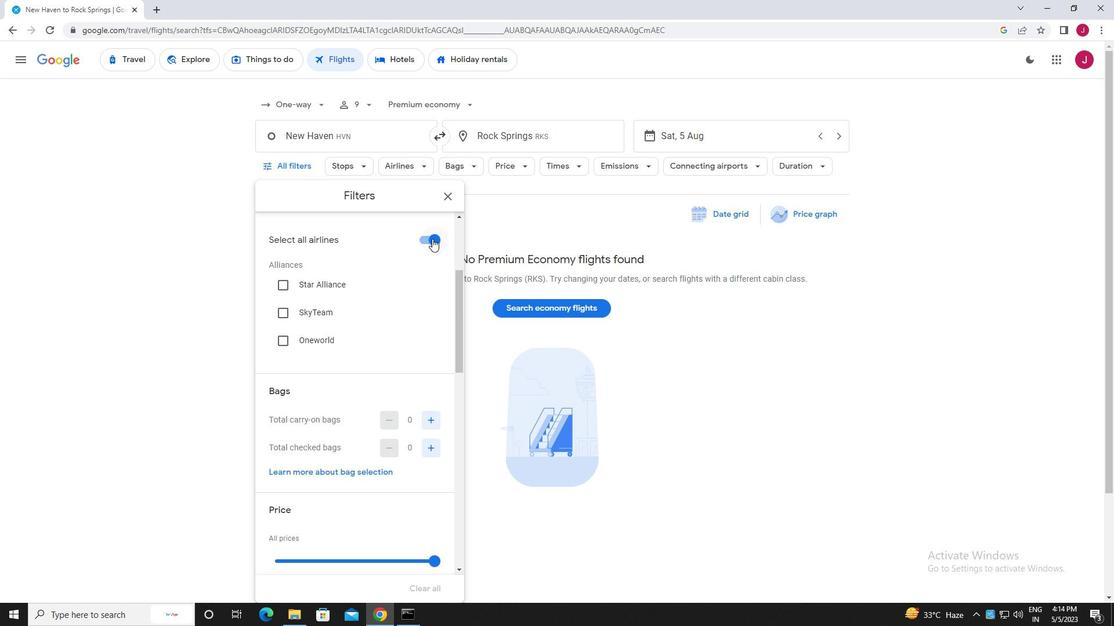 
Action: Mouse moved to (407, 258)
Screenshot: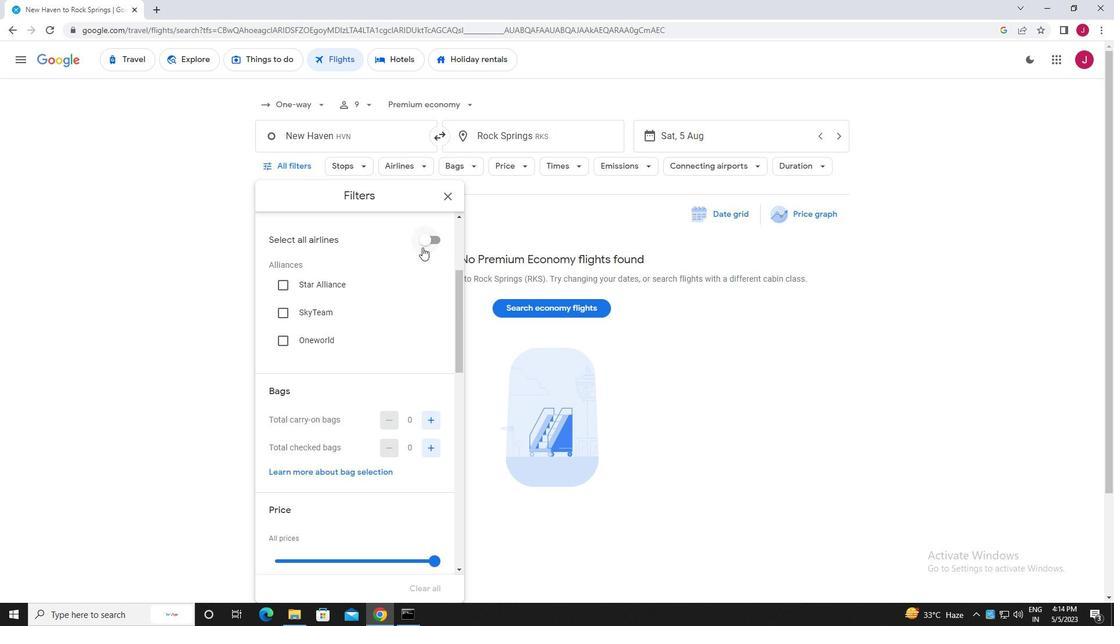 
Action: Mouse scrolled (407, 258) with delta (0, 0)
Screenshot: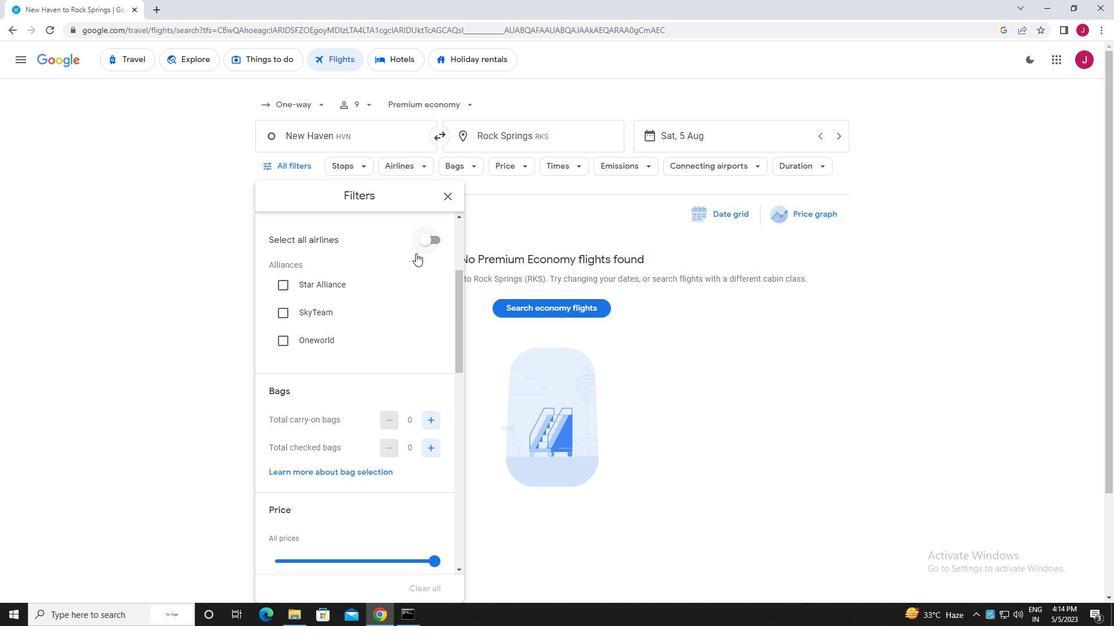 
Action: Mouse scrolled (407, 258) with delta (0, 0)
Screenshot: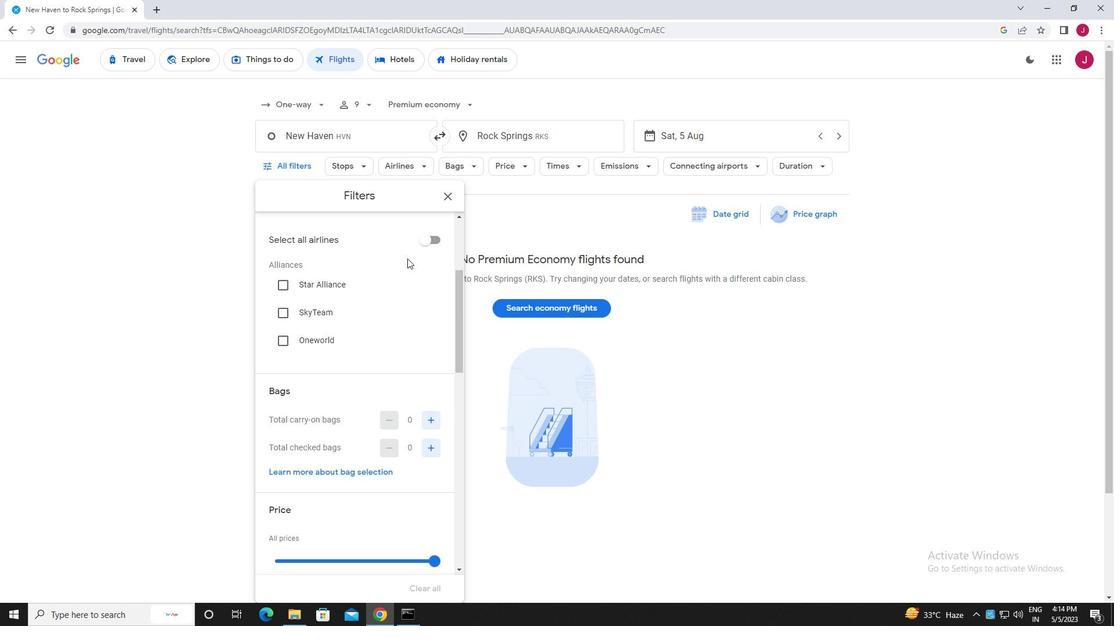 
Action: Mouse scrolled (407, 258) with delta (0, 0)
Screenshot: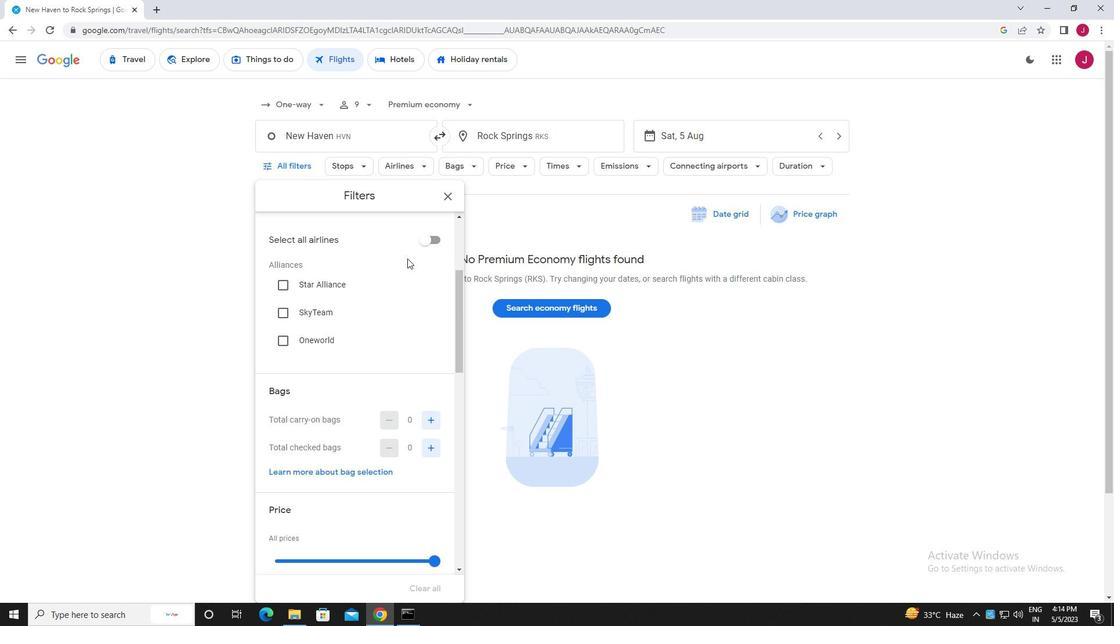 
Action: Mouse moved to (429, 272)
Screenshot: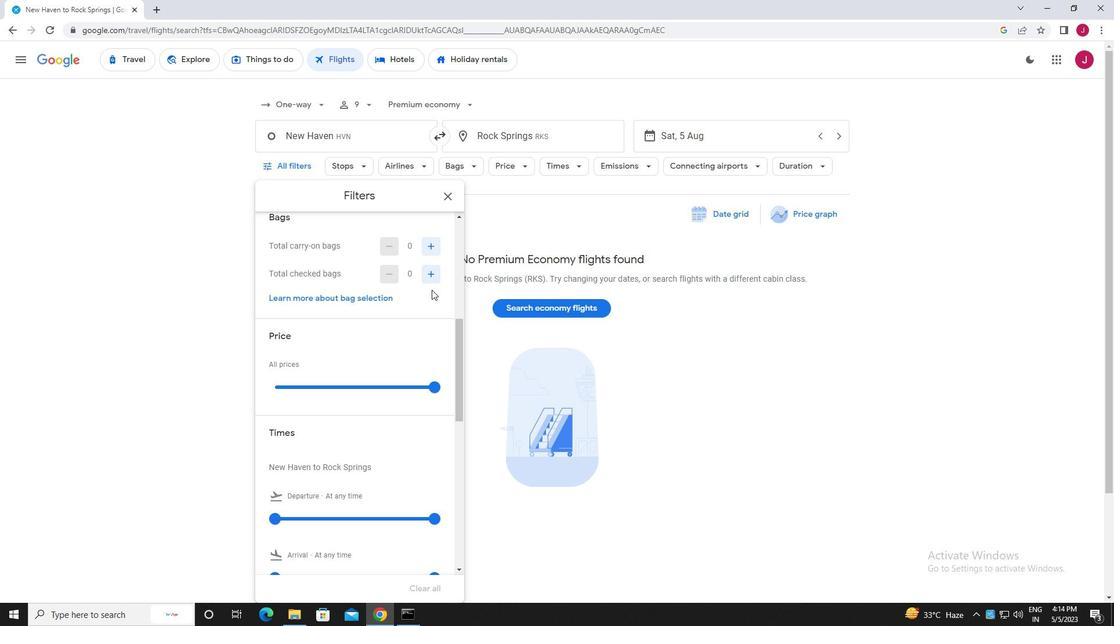 
Action: Mouse pressed left at (429, 272)
Screenshot: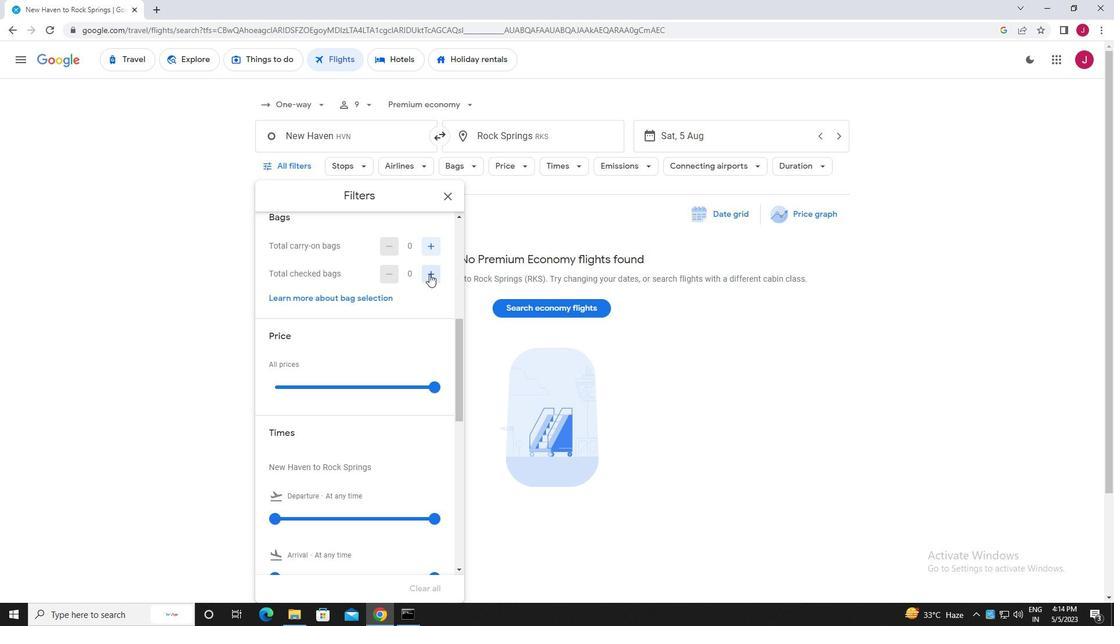 
Action: Mouse pressed left at (429, 272)
Screenshot: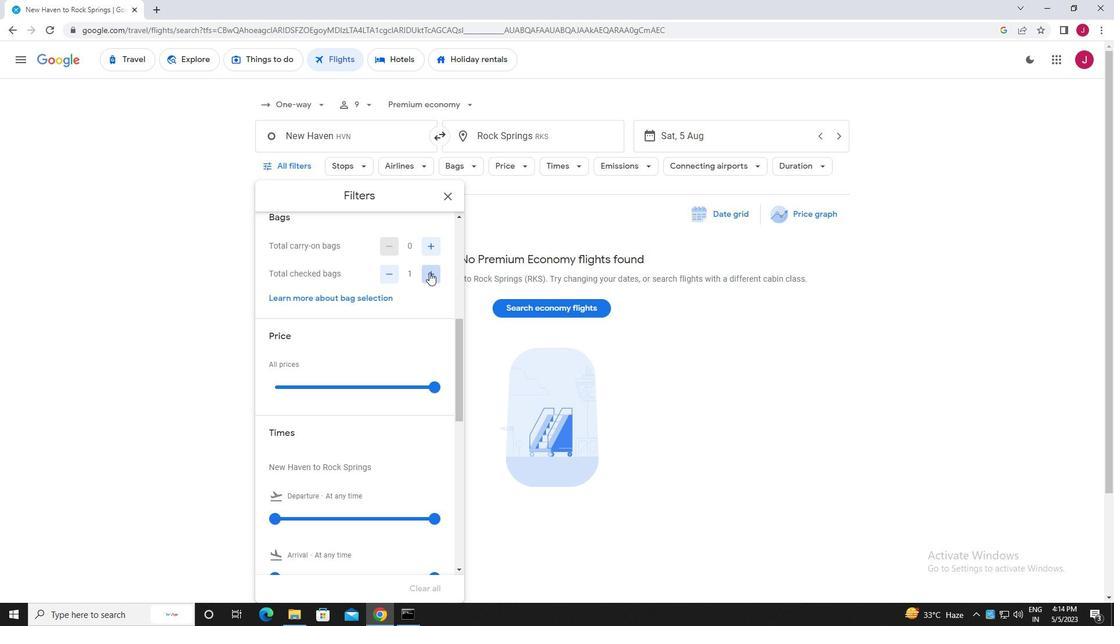 
Action: Mouse scrolled (429, 272) with delta (0, 0)
Screenshot: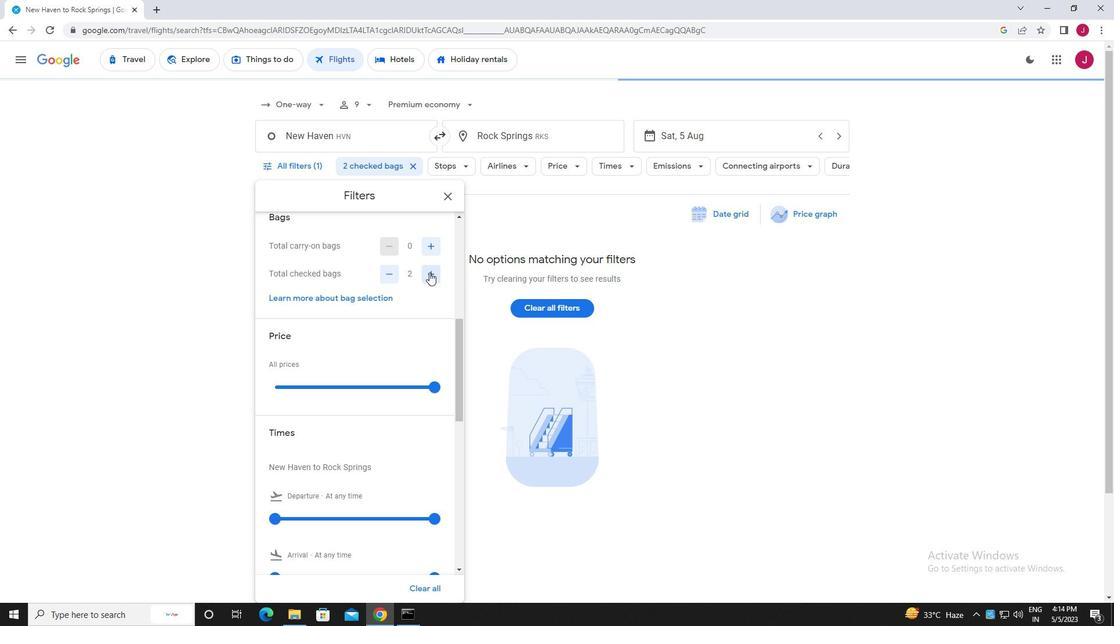 
Action: Mouse scrolled (429, 272) with delta (0, 0)
Screenshot: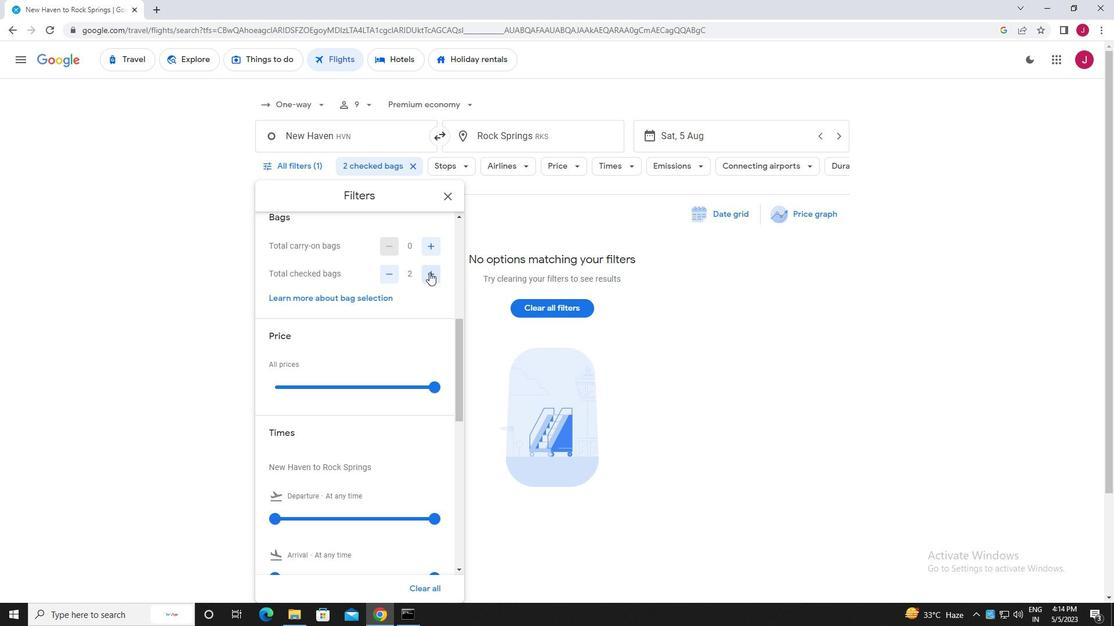 
Action: Mouse moved to (436, 272)
Screenshot: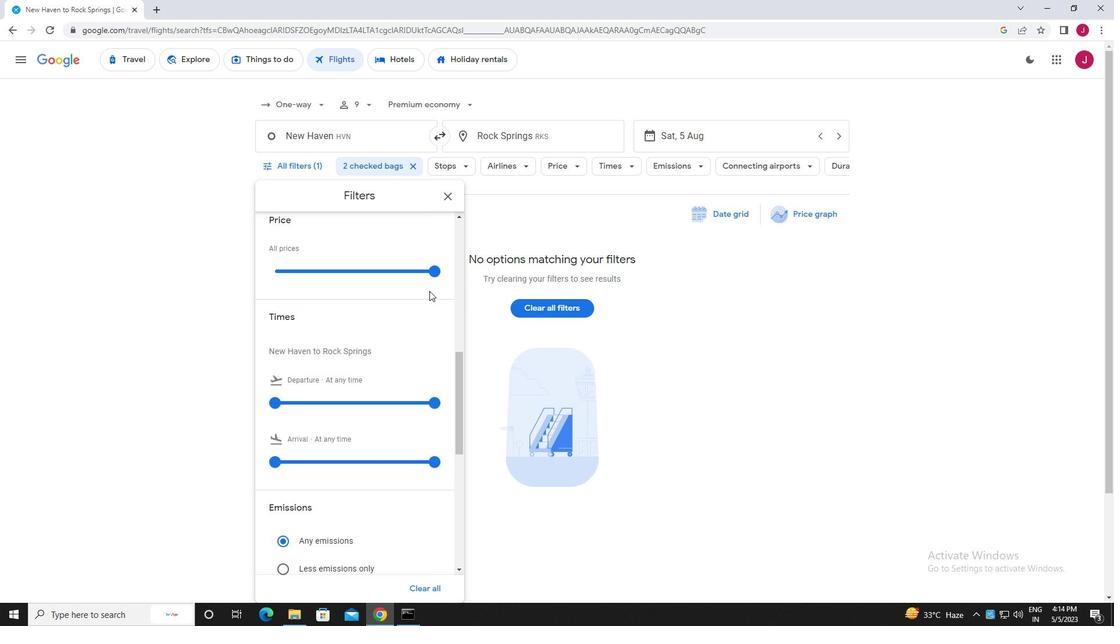 
Action: Mouse pressed left at (436, 272)
Screenshot: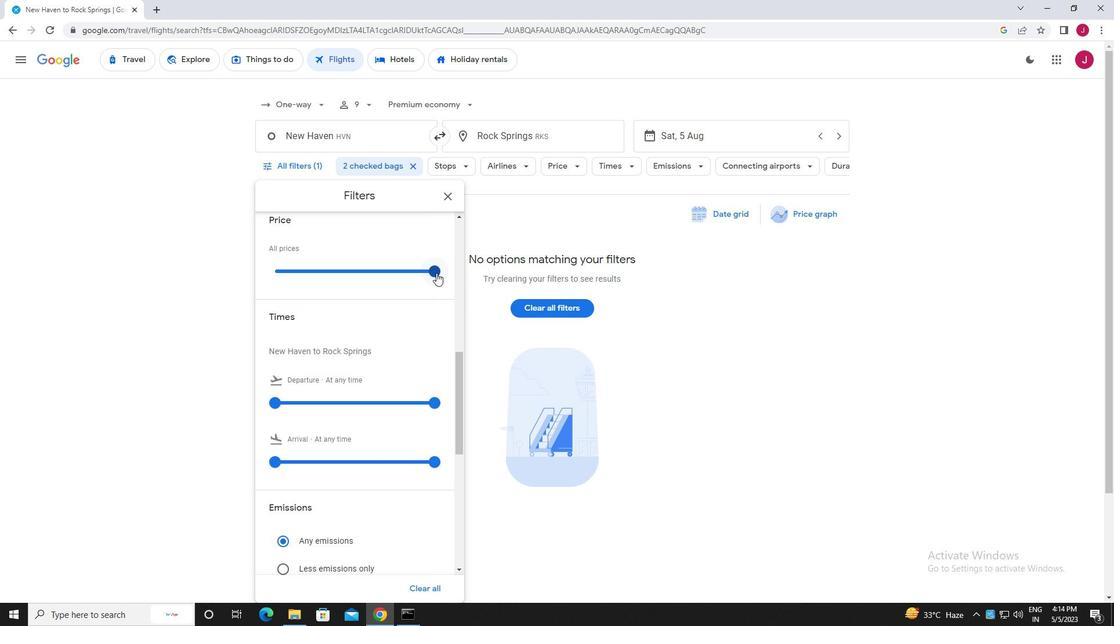 
Action: Mouse moved to (356, 307)
Screenshot: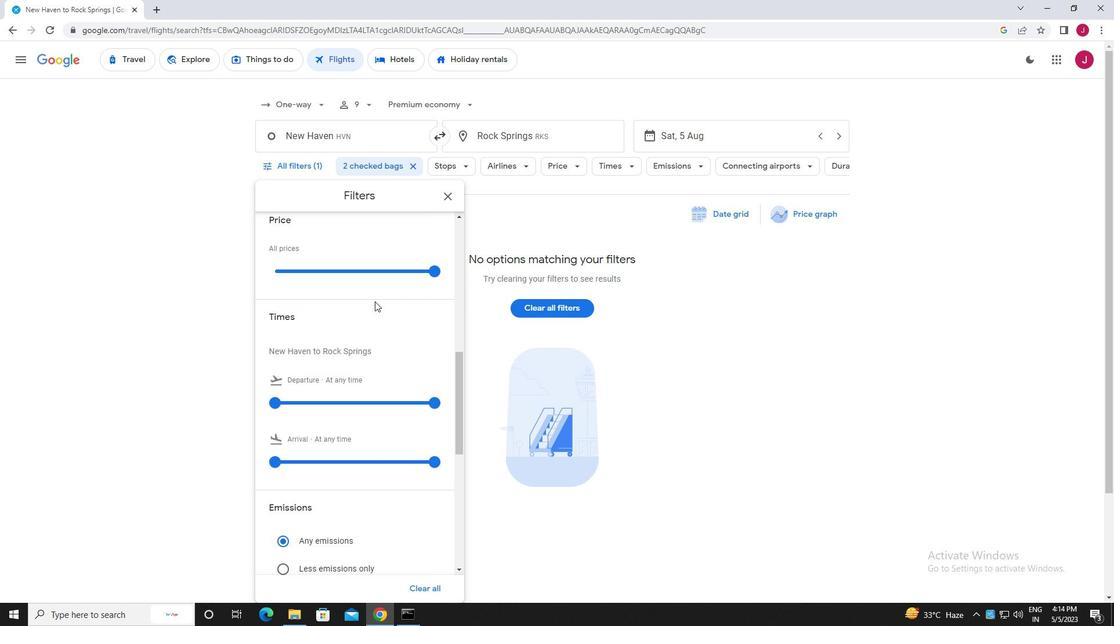 
Action: Mouse scrolled (356, 307) with delta (0, 0)
Screenshot: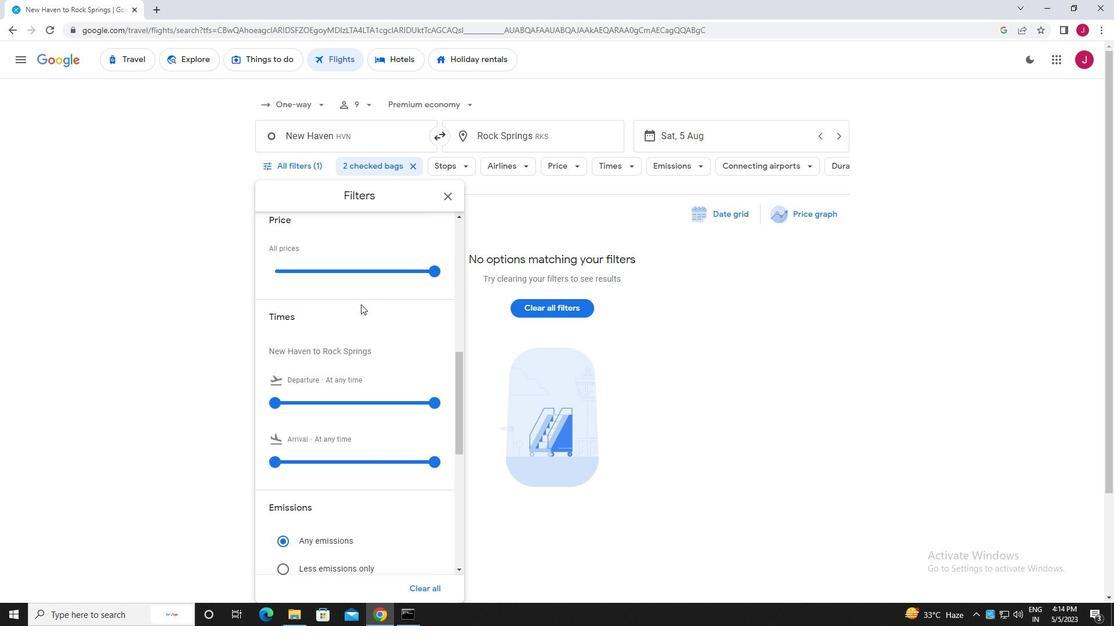 
Action: Mouse scrolled (356, 307) with delta (0, 0)
Screenshot: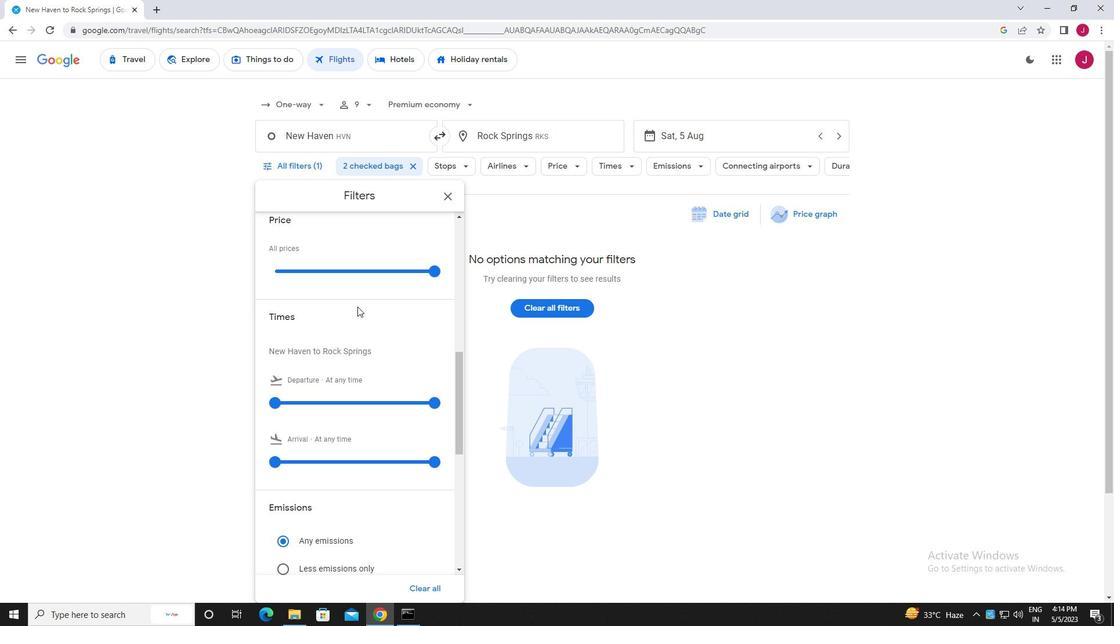 
Action: Mouse moved to (275, 286)
Screenshot: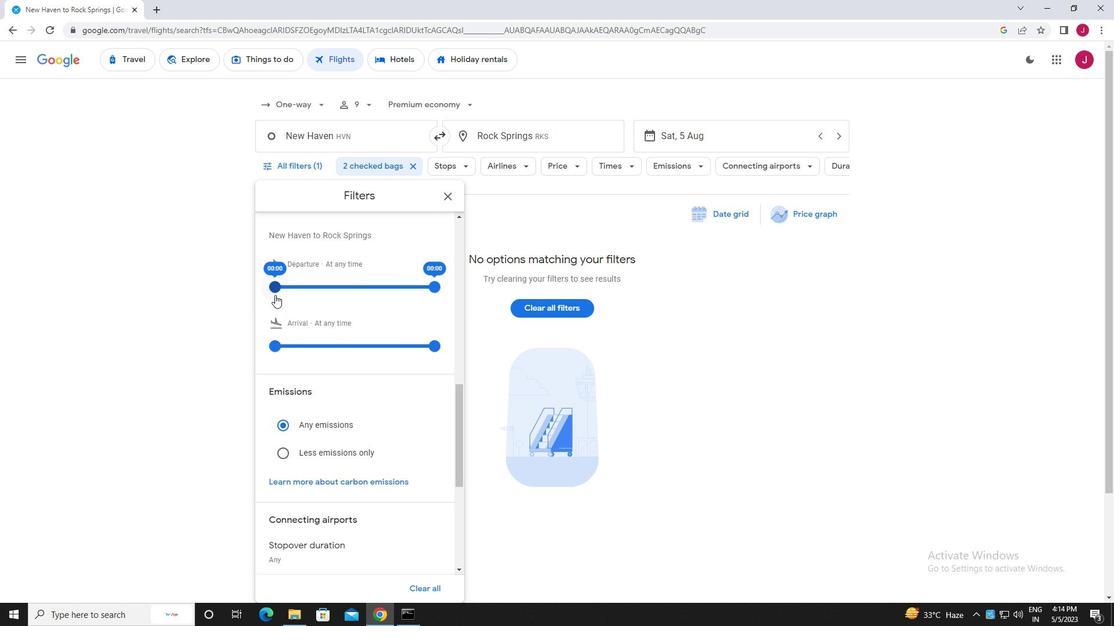 
Action: Mouse pressed left at (275, 286)
Screenshot: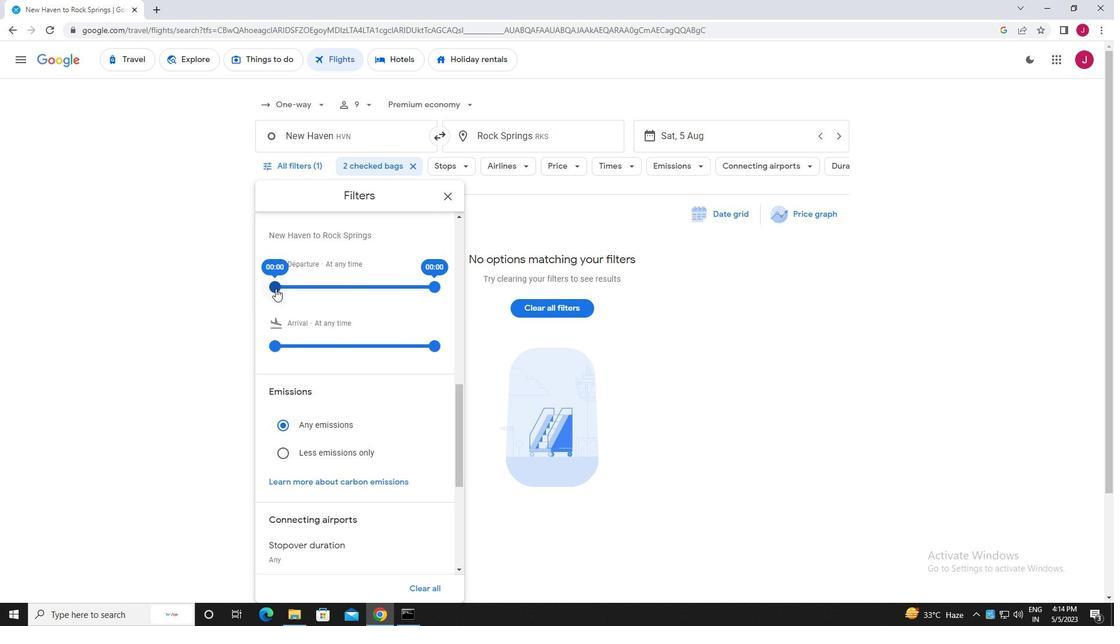 
Action: Mouse moved to (450, 197)
Screenshot: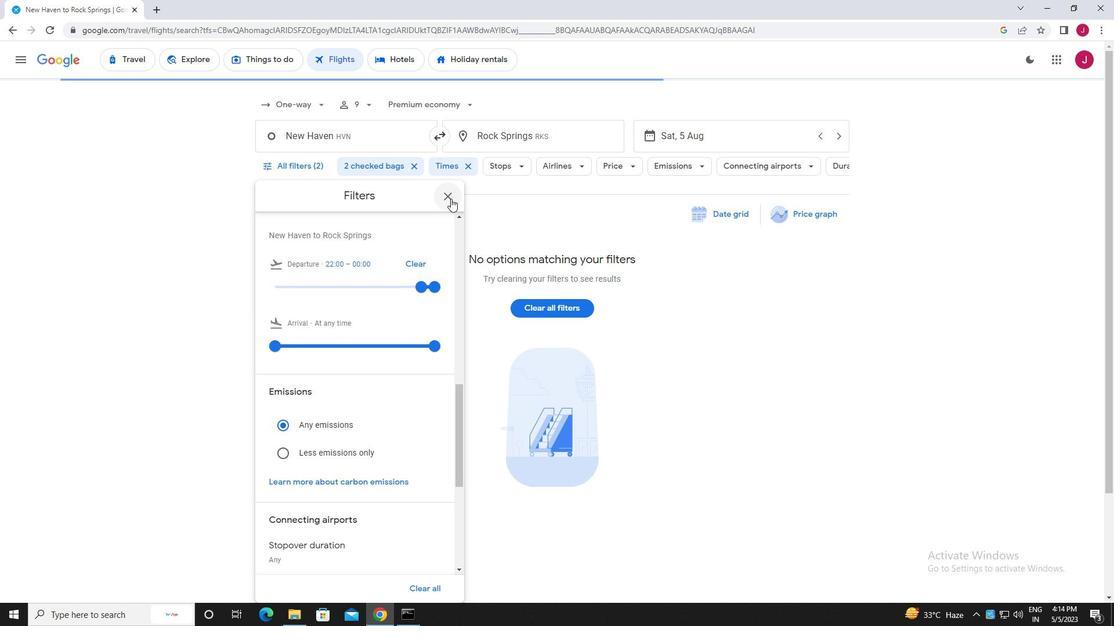 
Action: Mouse pressed left at (450, 197)
Screenshot: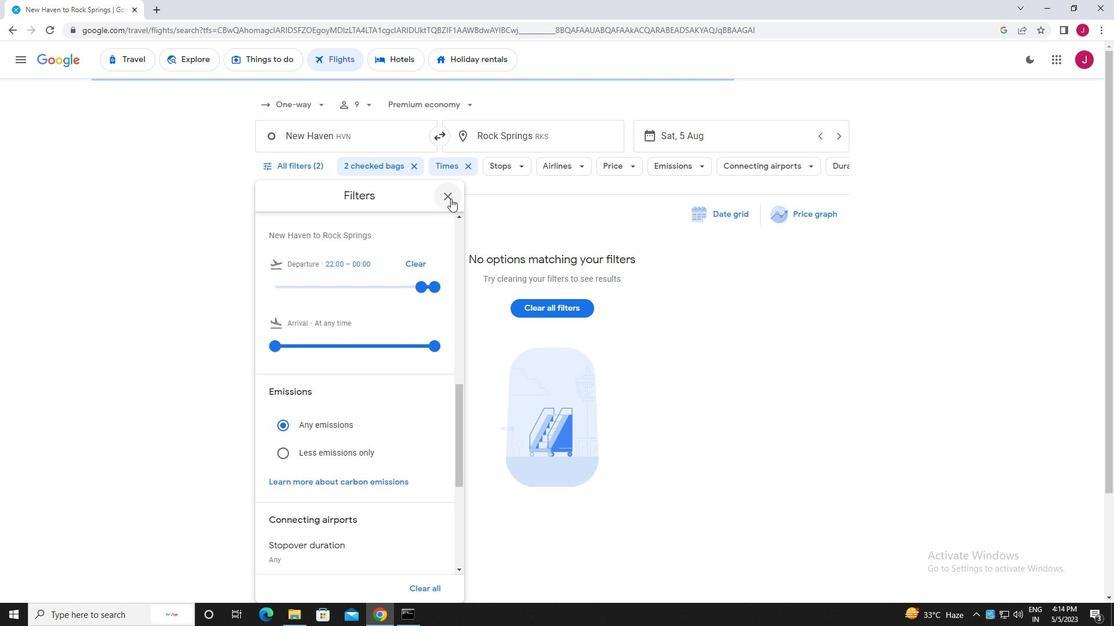 
Action: Mouse moved to (450, 196)
Screenshot: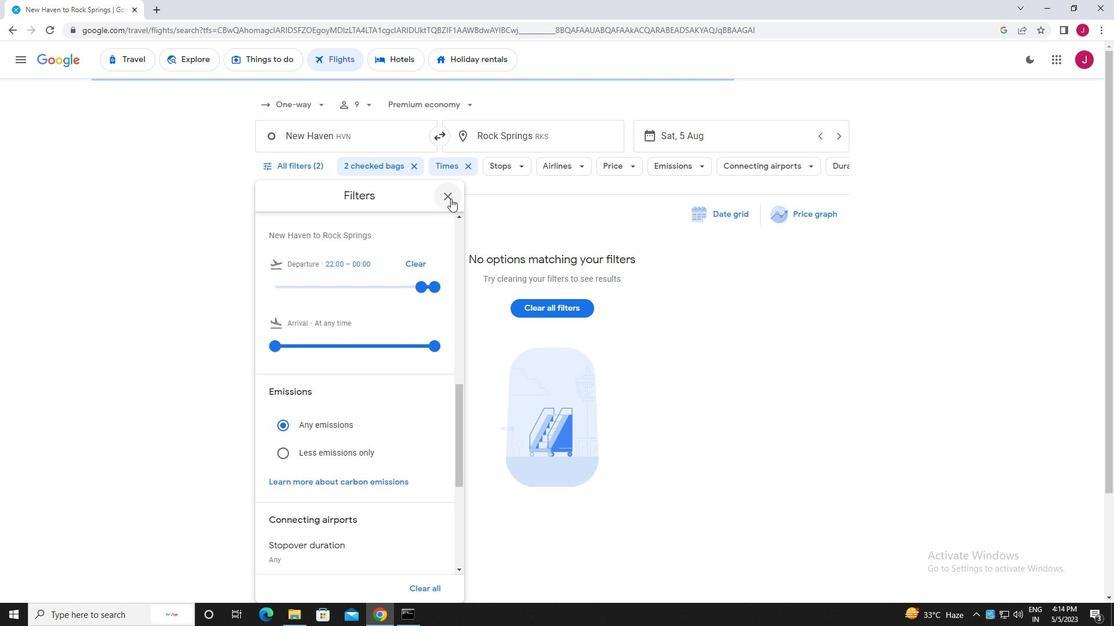 
